 Task: Search one way flight ticket for 5 adults, 2 children, 1 infant in seat and 1 infant on lap in economy from Manhattan: Manhattan Regional Airport to Fort Wayne: Fort Wayne International Airport on 5-4-2023. Choice of flights is Spirit. Number of bags: 2 checked bags. Price is upto 93000. Outbound departure time preference is 13:30.
Action: Mouse pressed left at (280, 265)
Screenshot: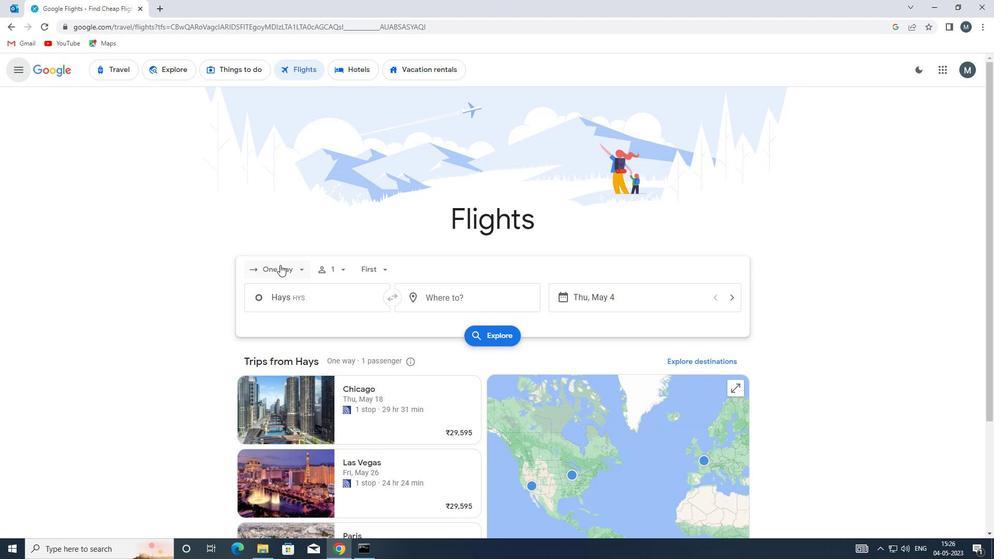 
Action: Mouse moved to (276, 313)
Screenshot: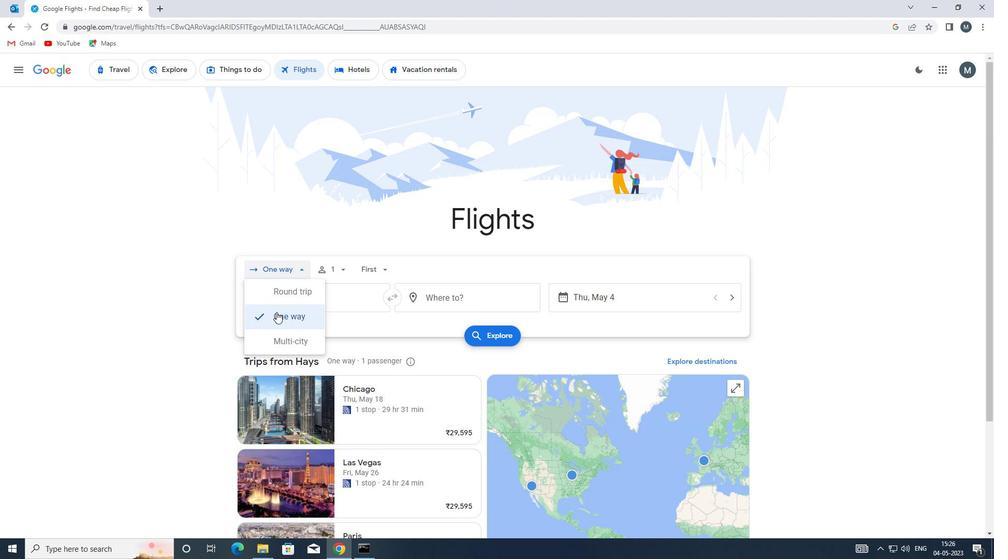 
Action: Mouse pressed left at (276, 313)
Screenshot: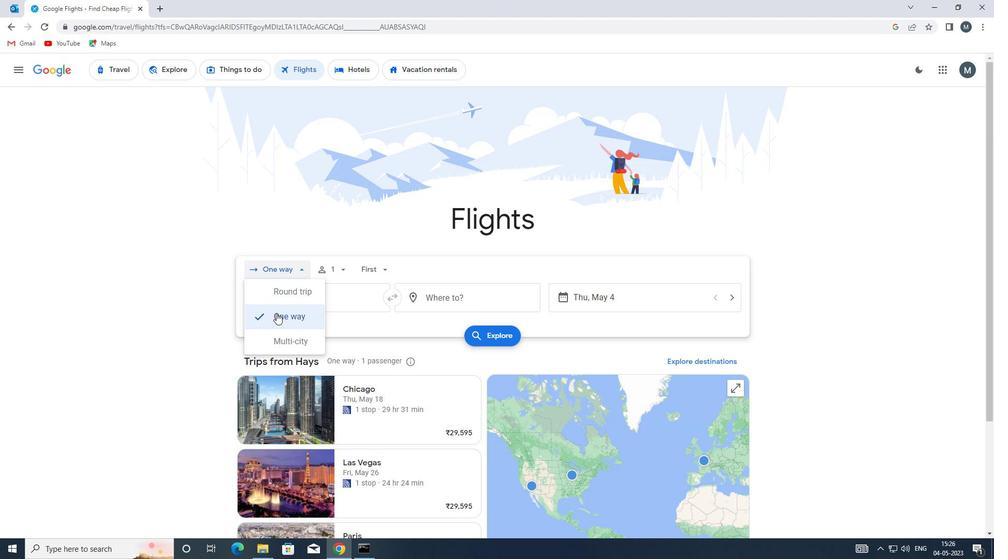 
Action: Mouse moved to (338, 271)
Screenshot: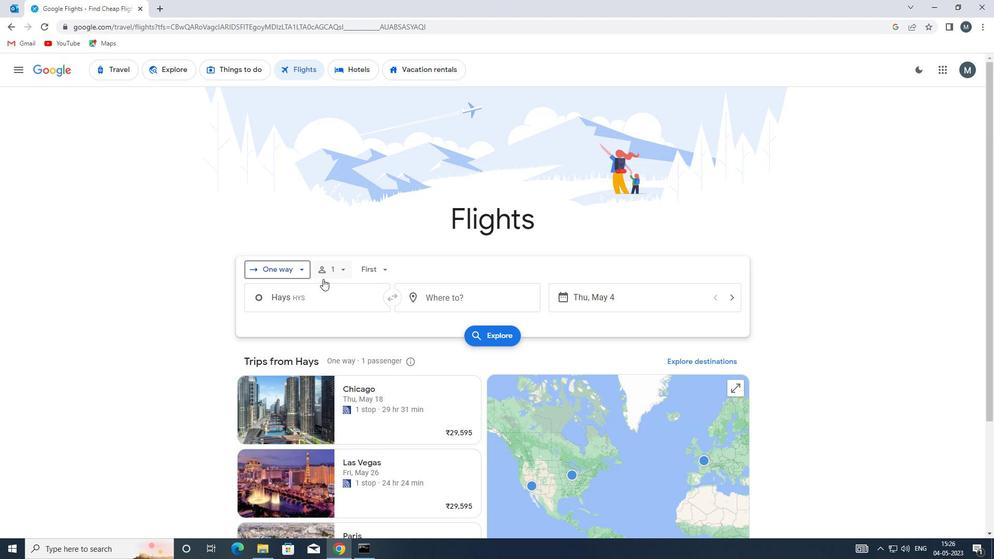 
Action: Mouse pressed left at (338, 271)
Screenshot: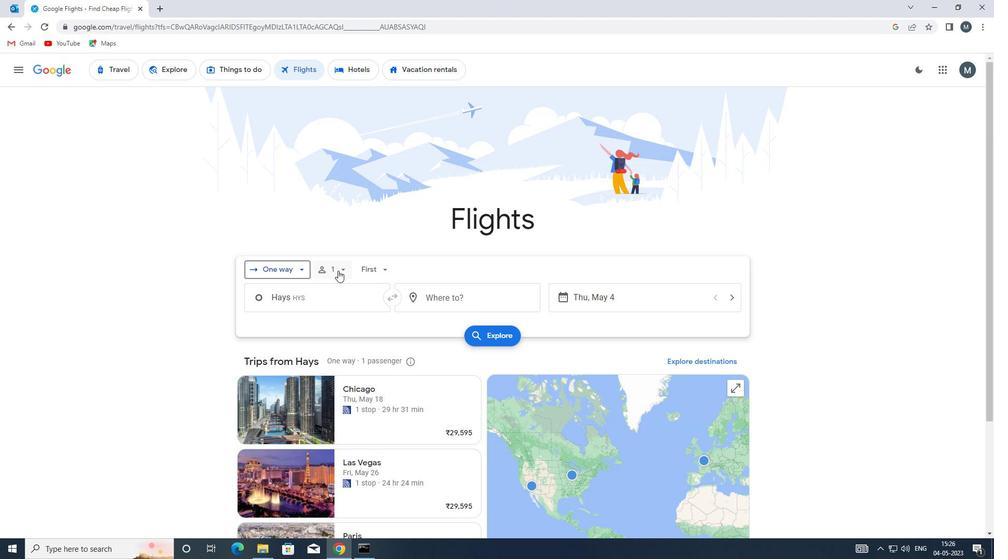 
Action: Mouse moved to (418, 295)
Screenshot: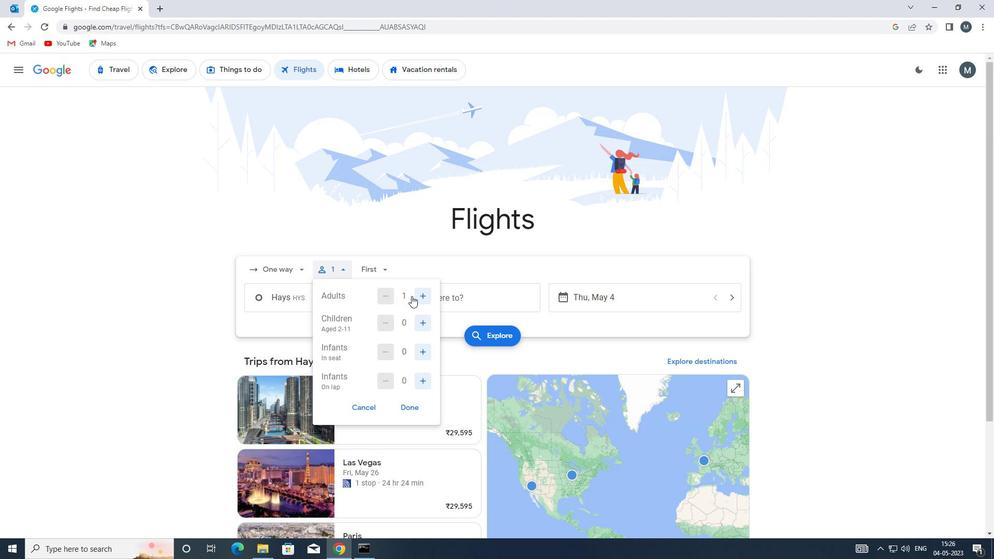 
Action: Mouse pressed left at (418, 295)
Screenshot: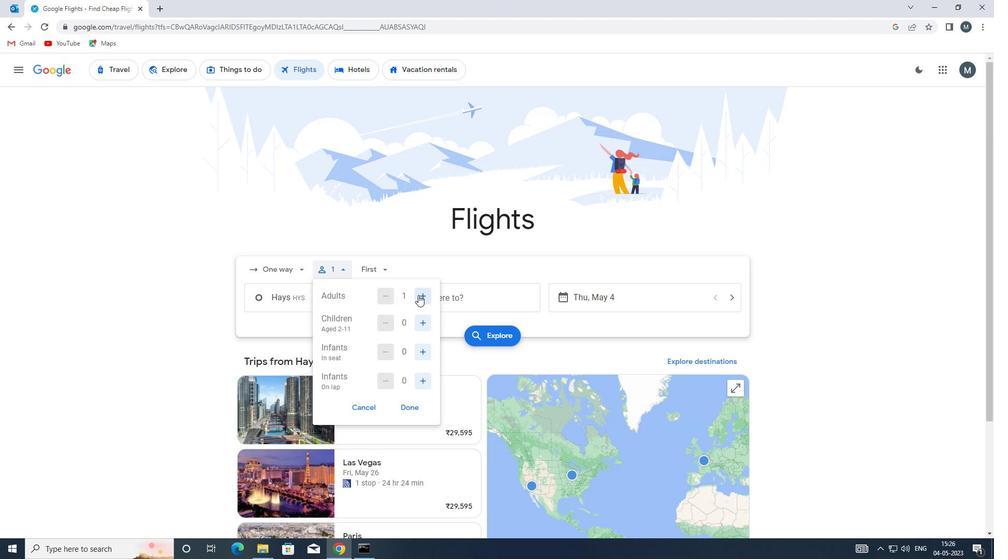 
Action: Mouse moved to (419, 295)
Screenshot: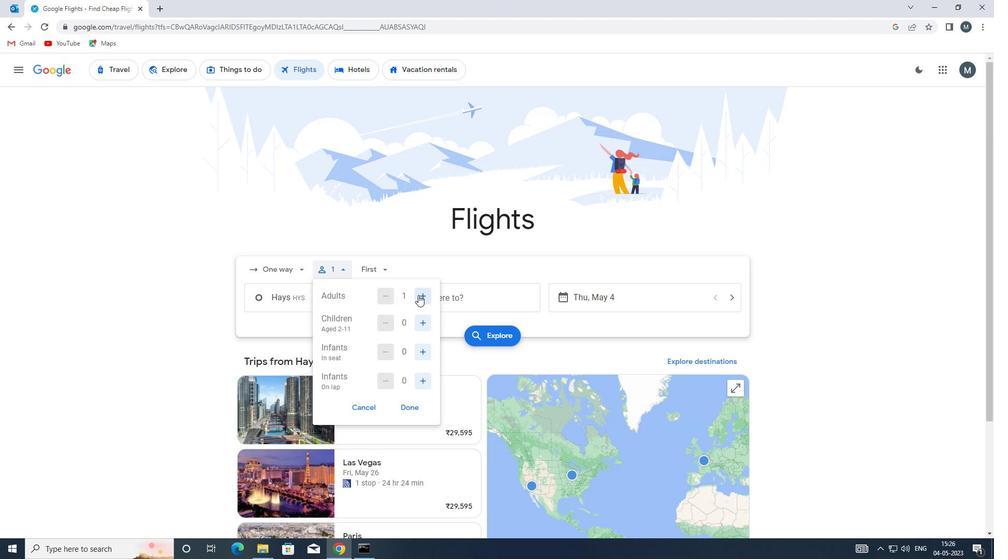 
Action: Mouse pressed left at (419, 295)
Screenshot: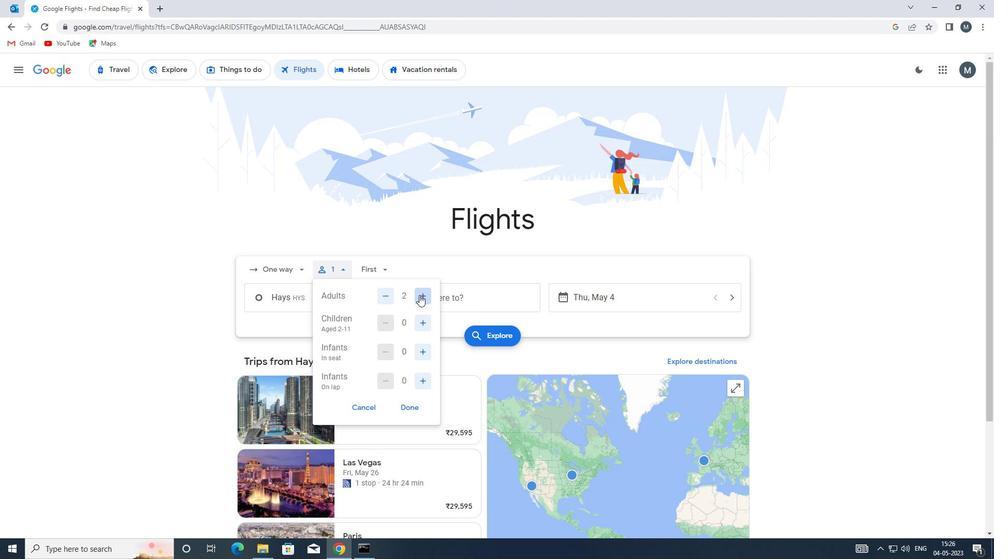 
Action: Mouse pressed left at (419, 295)
Screenshot: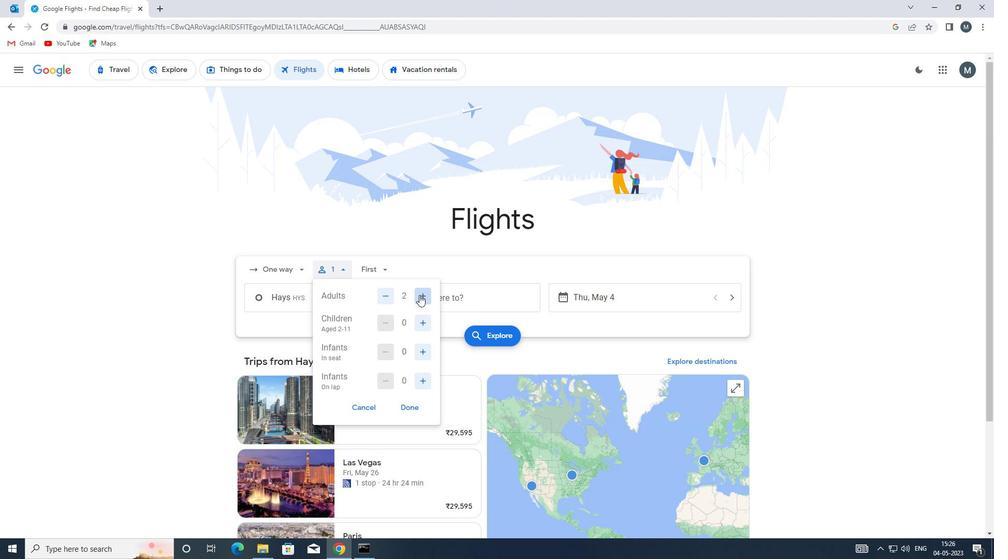 
Action: Mouse pressed left at (419, 295)
Screenshot: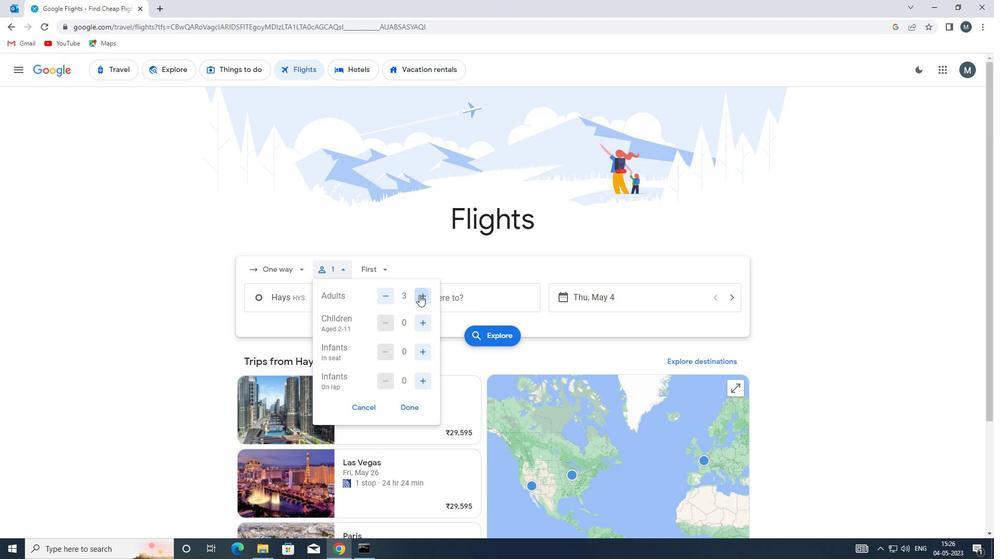 
Action: Mouse moved to (429, 321)
Screenshot: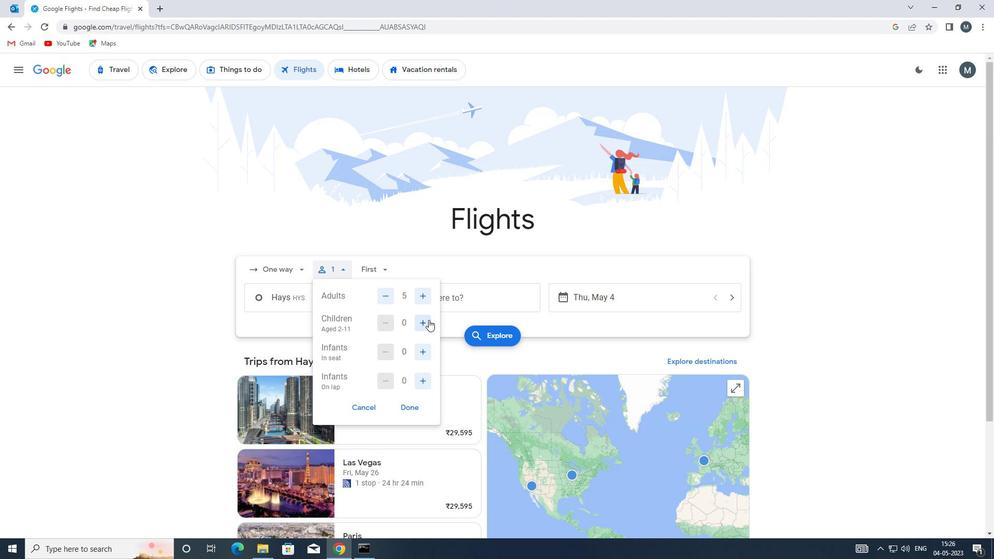 
Action: Mouse pressed left at (429, 321)
Screenshot: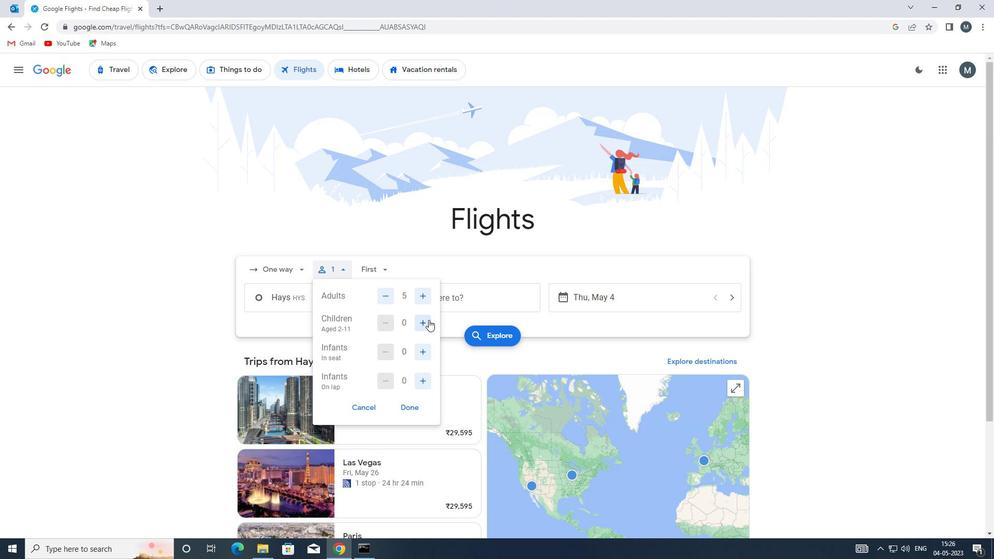 
Action: Mouse moved to (428, 321)
Screenshot: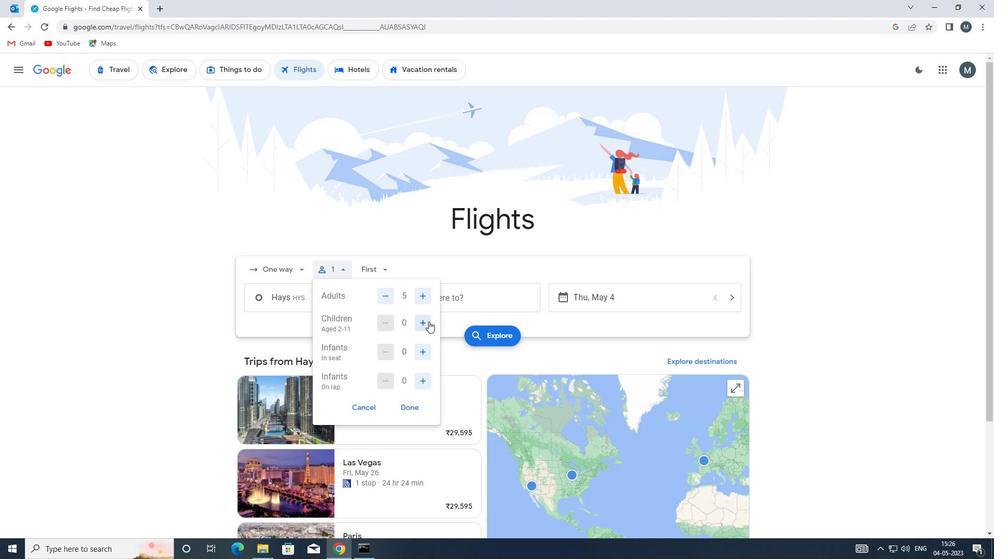
Action: Mouse pressed left at (428, 321)
Screenshot: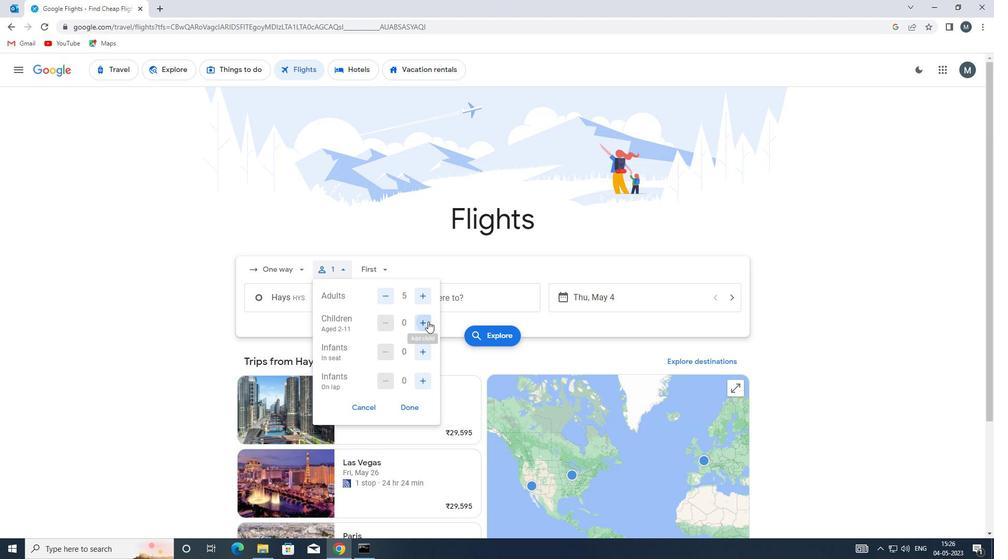 
Action: Mouse moved to (423, 351)
Screenshot: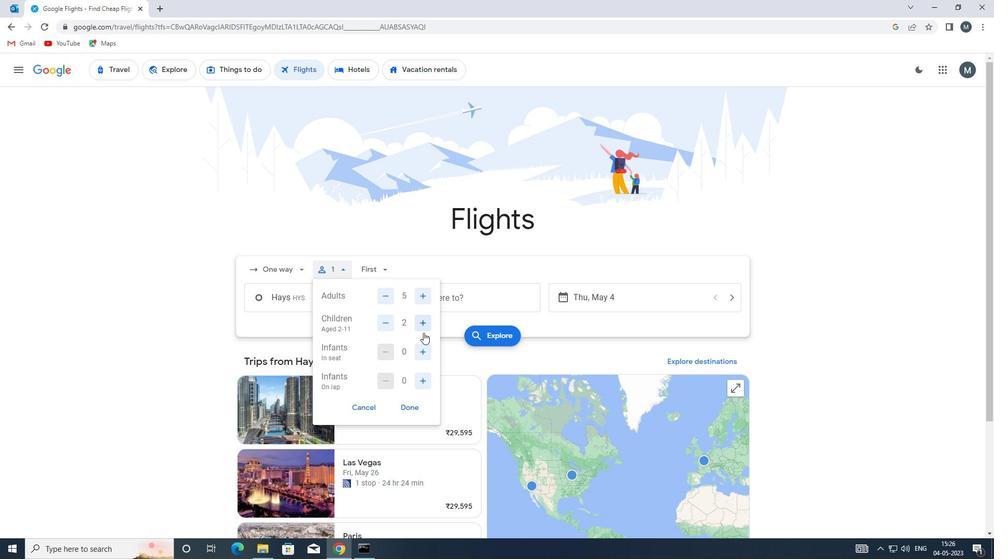 
Action: Mouse pressed left at (423, 351)
Screenshot: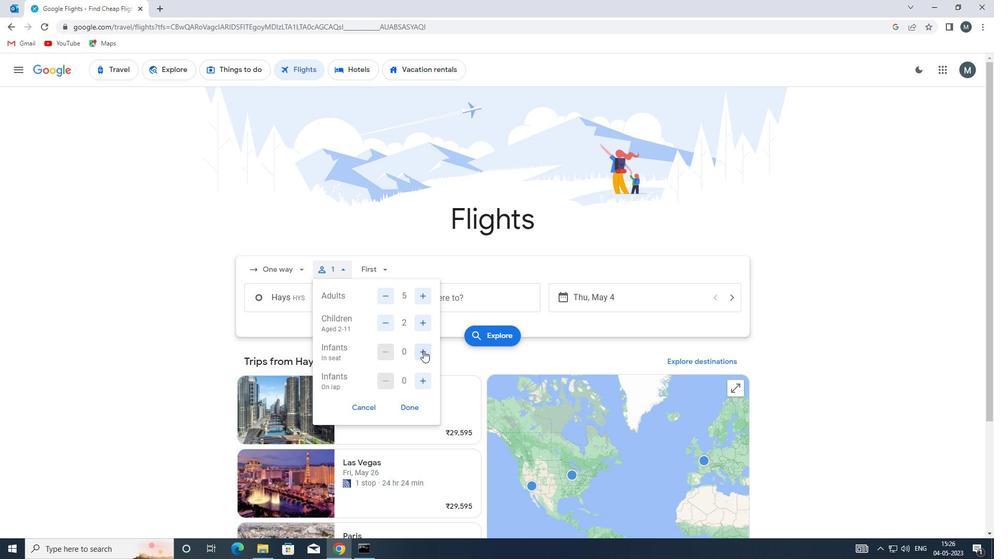 
Action: Mouse moved to (422, 378)
Screenshot: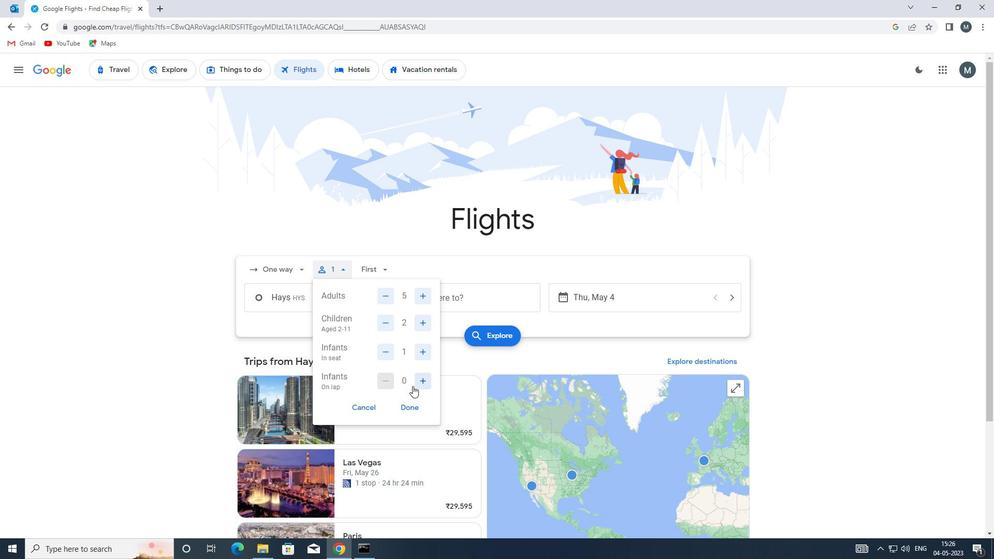 
Action: Mouse pressed left at (422, 378)
Screenshot: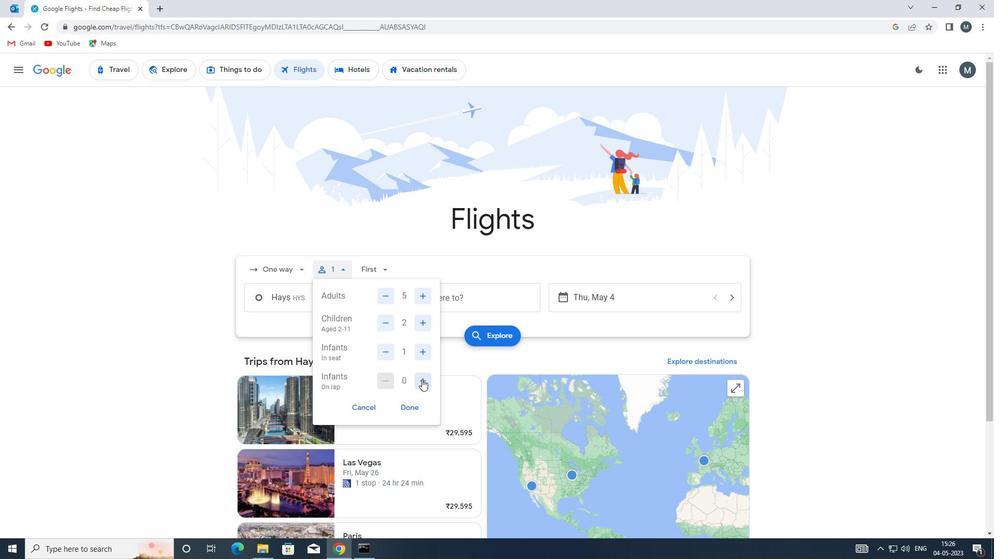 
Action: Mouse moved to (407, 410)
Screenshot: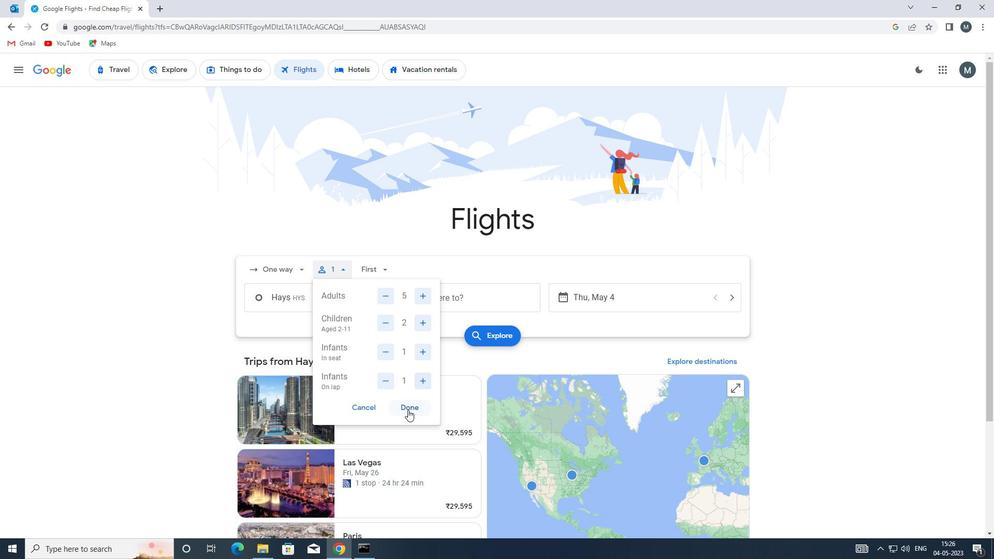
Action: Mouse pressed left at (407, 410)
Screenshot: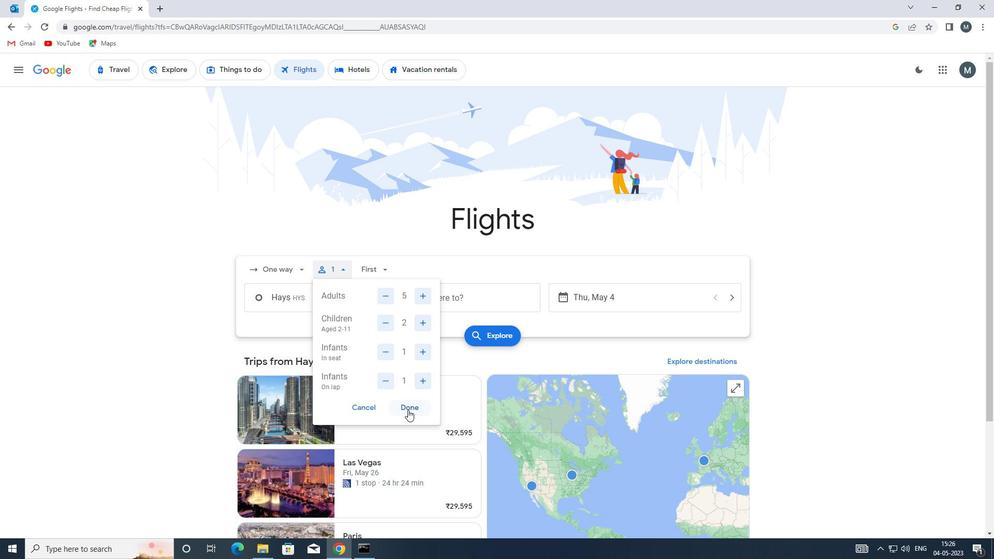 
Action: Mouse moved to (381, 273)
Screenshot: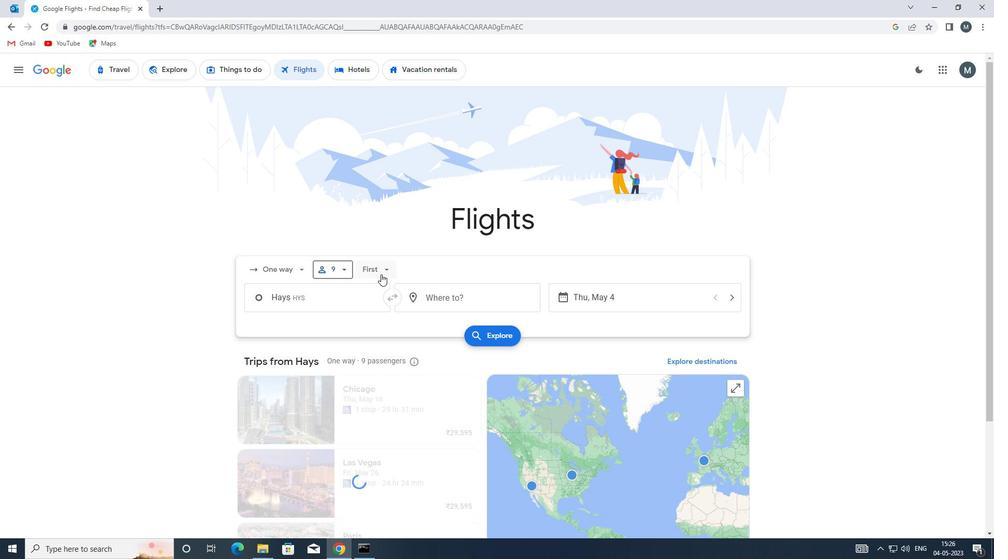 
Action: Mouse pressed left at (381, 273)
Screenshot: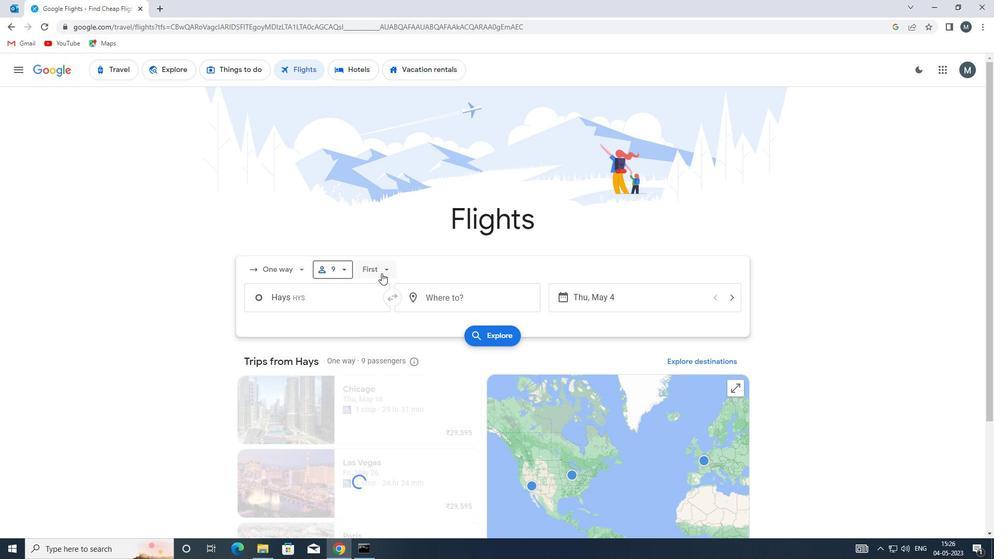 
Action: Mouse moved to (395, 291)
Screenshot: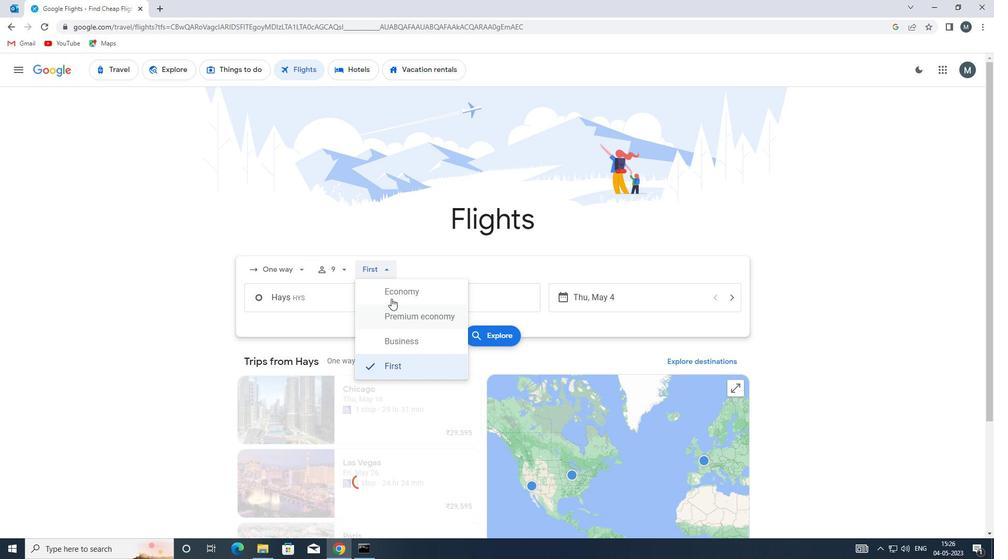 
Action: Mouse pressed left at (395, 291)
Screenshot: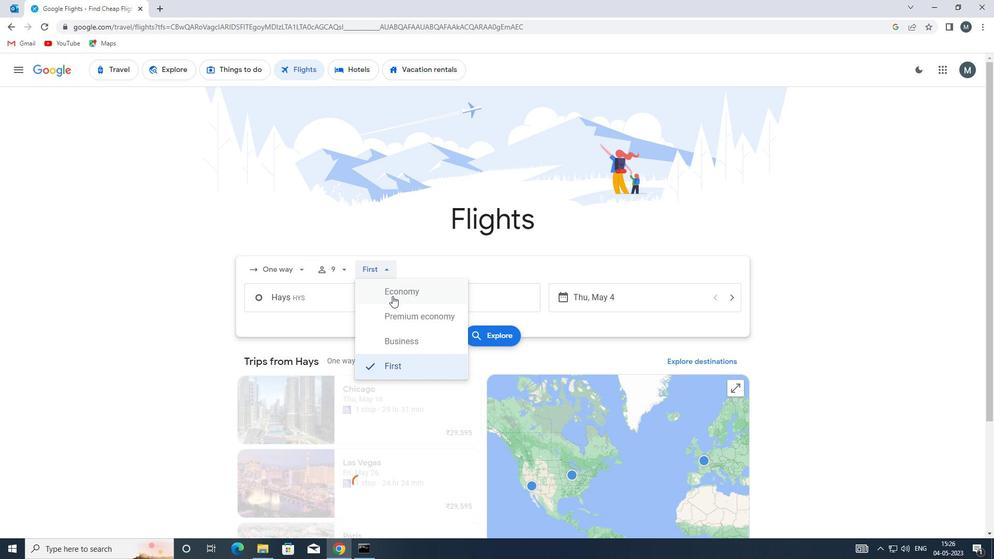 
Action: Mouse moved to (322, 300)
Screenshot: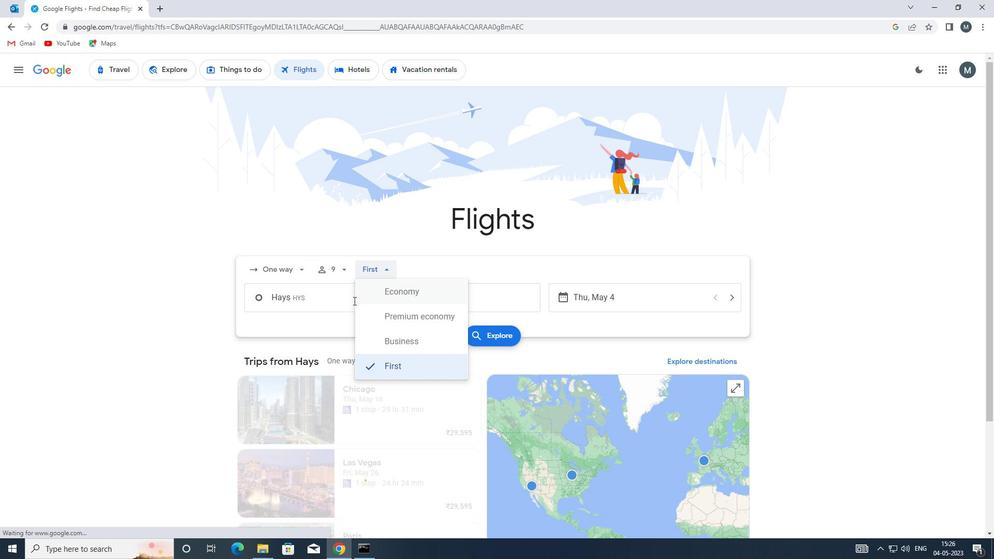 
Action: Mouse pressed left at (322, 300)
Screenshot: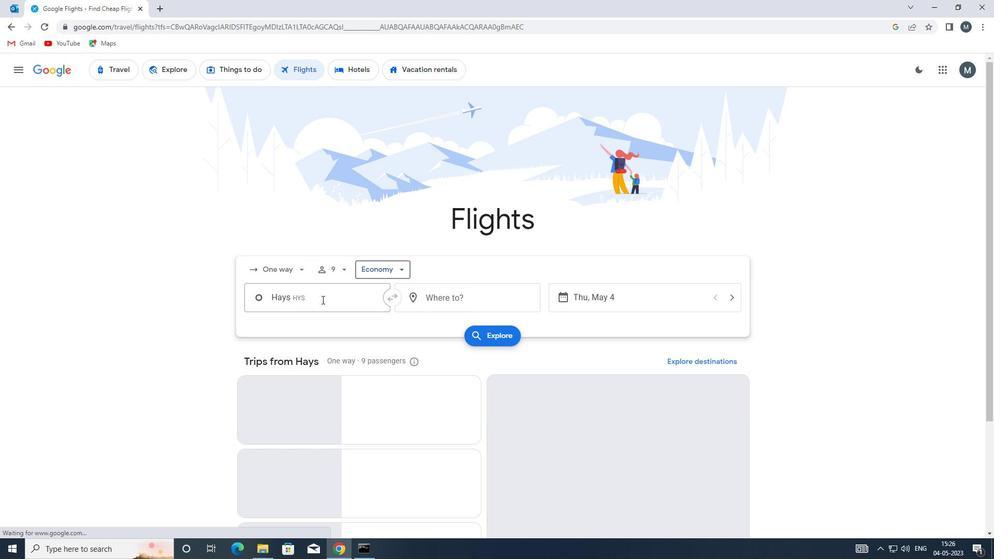 
Action: Mouse moved to (321, 300)
Screenshot: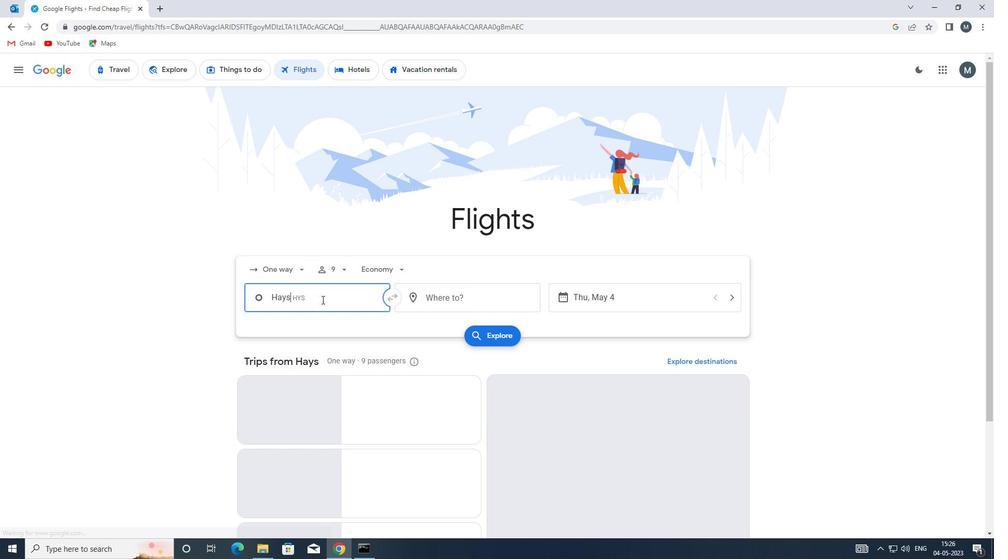 
Action: Key pressed <Key.shift>MANHATTAN<Key.space>R
Screenshot: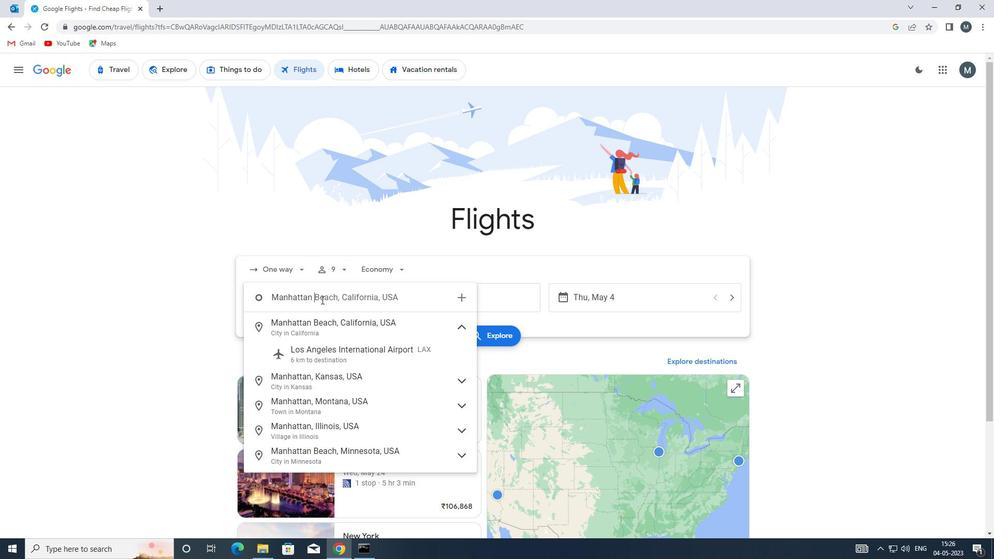 
Action: Mouse moved to (333, 331)
Screenshot: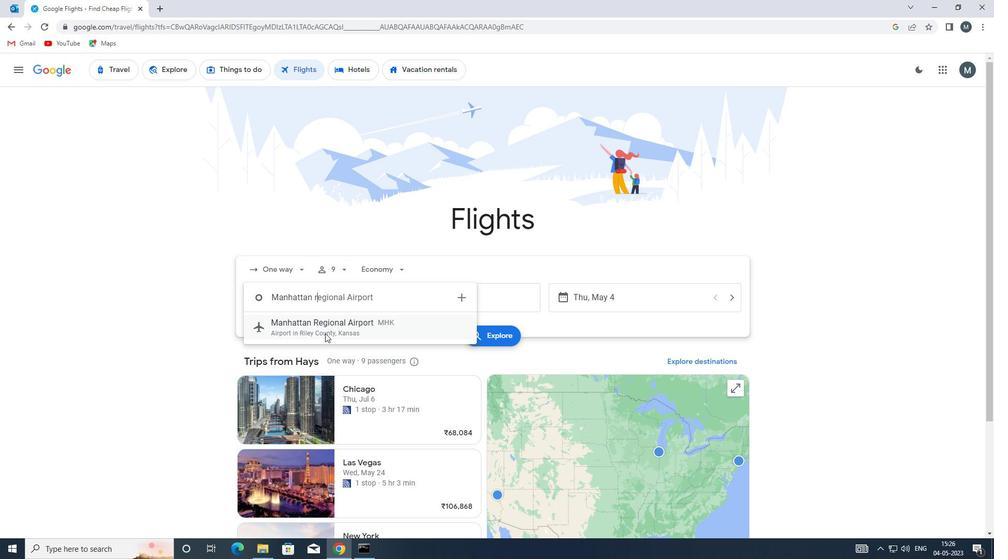
Action: Mouse pressed left at (333, 331)
Screenshot: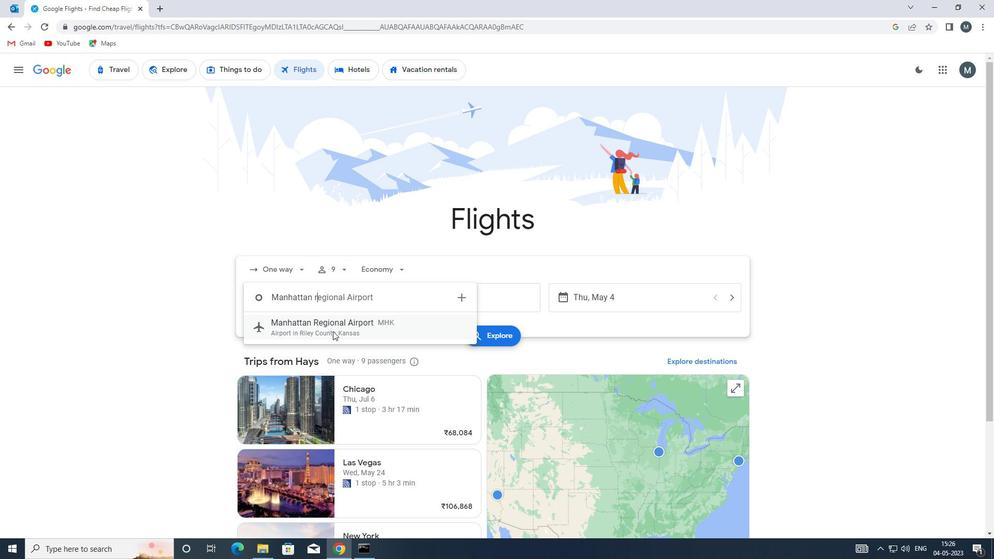 
Action: Mouse moved to (491, 298)
Screenshot: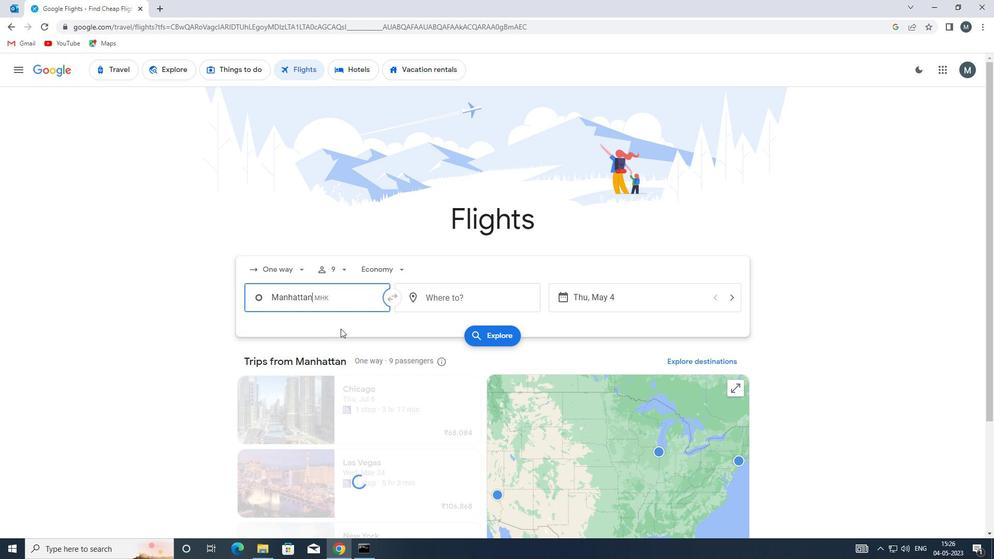 
Action: Mouse pressed left at (491, 298)
Screenshot: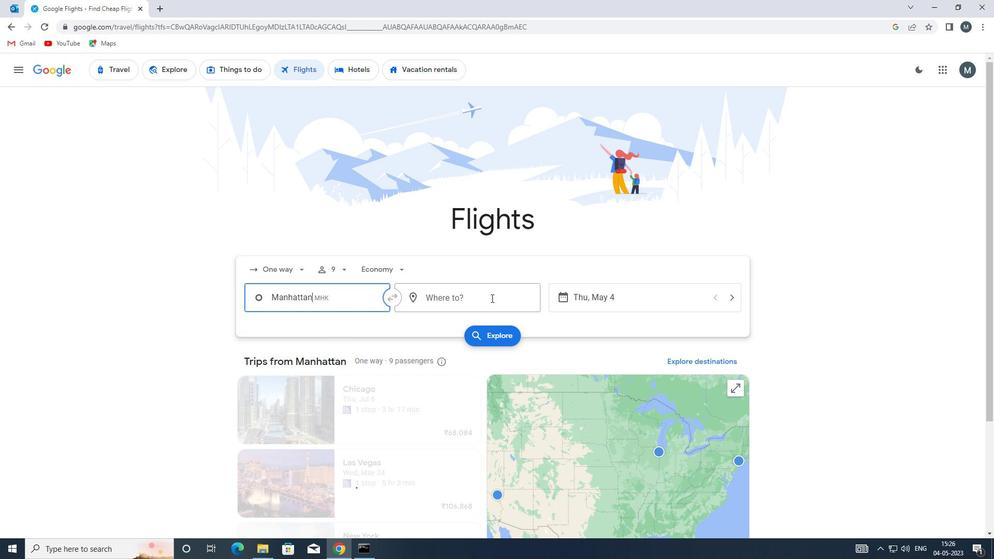 
Action: Mouse pressed left at (491, 298)
Screenshot: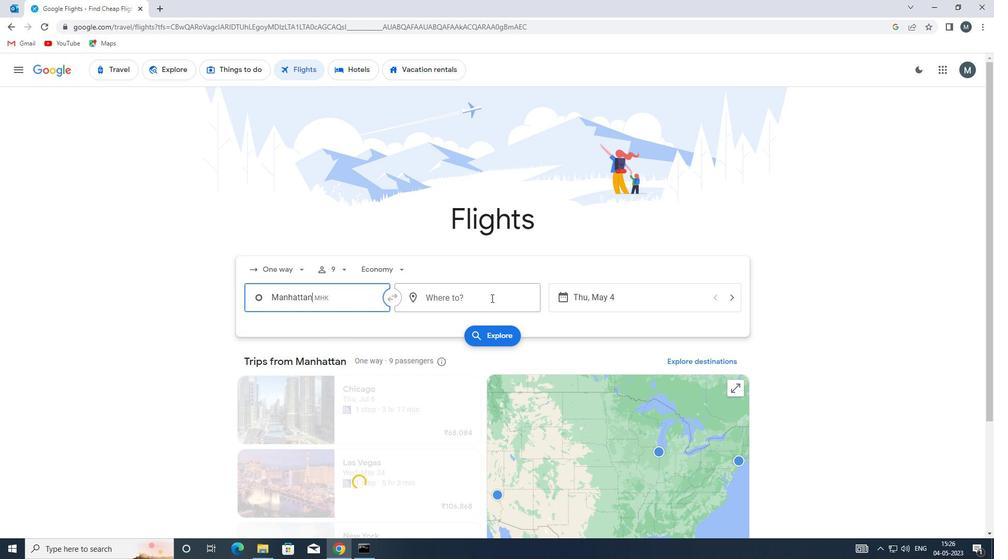 
Action: Mouse pressed left at (491, 298)
Screenshot: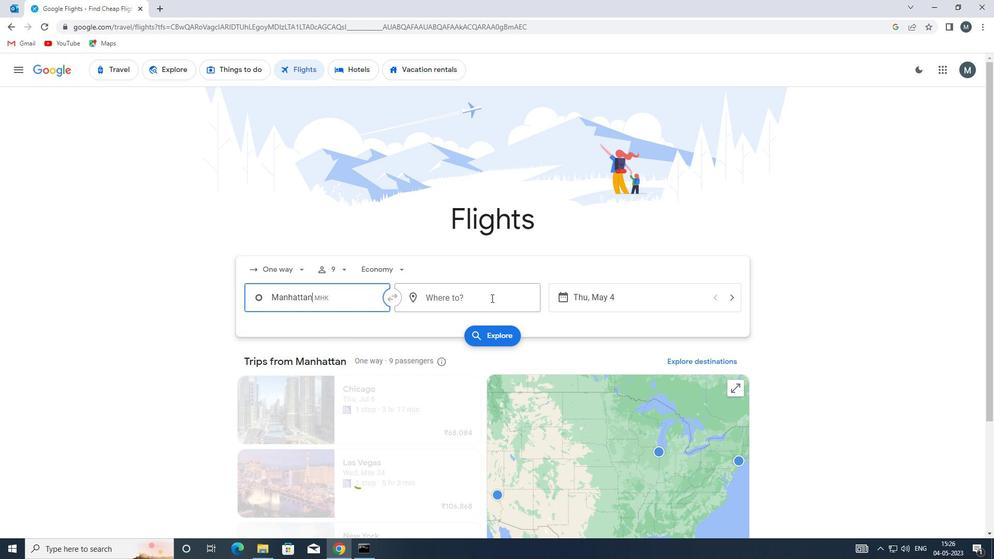 
Action: Mouse pressed left at (491, 298)
Screenshot: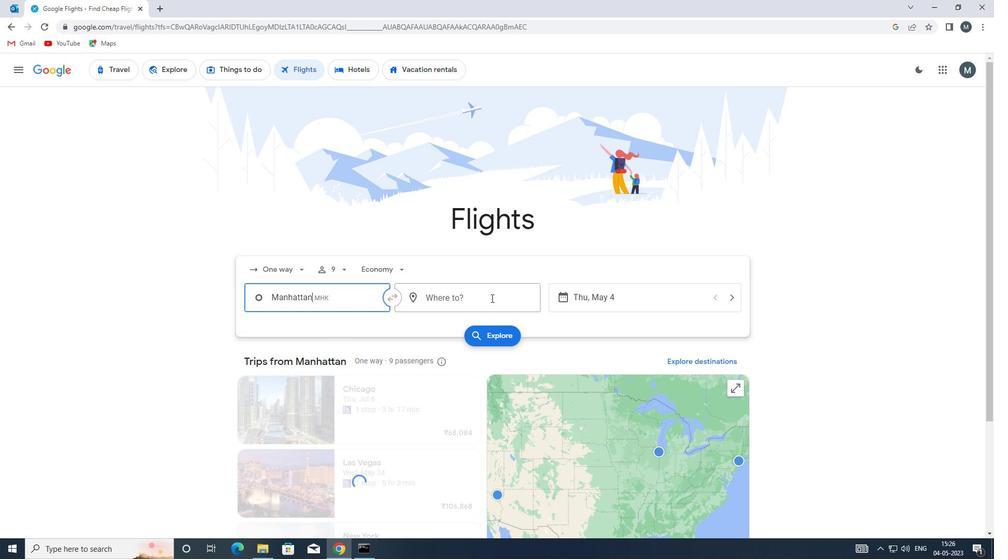 
Action: Key pressed FW
Screenshot: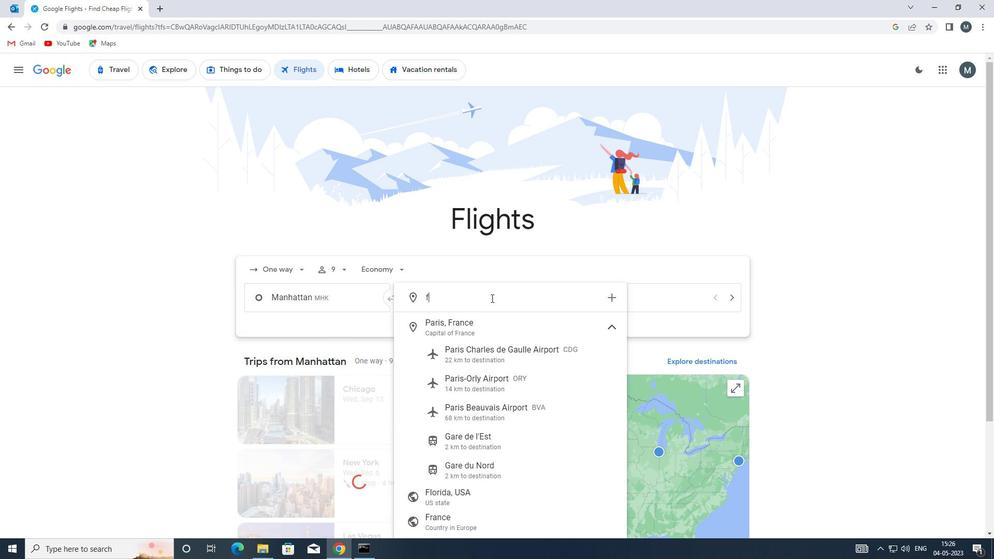 
Action: Mouse moved to (488, 322)
Screenshot: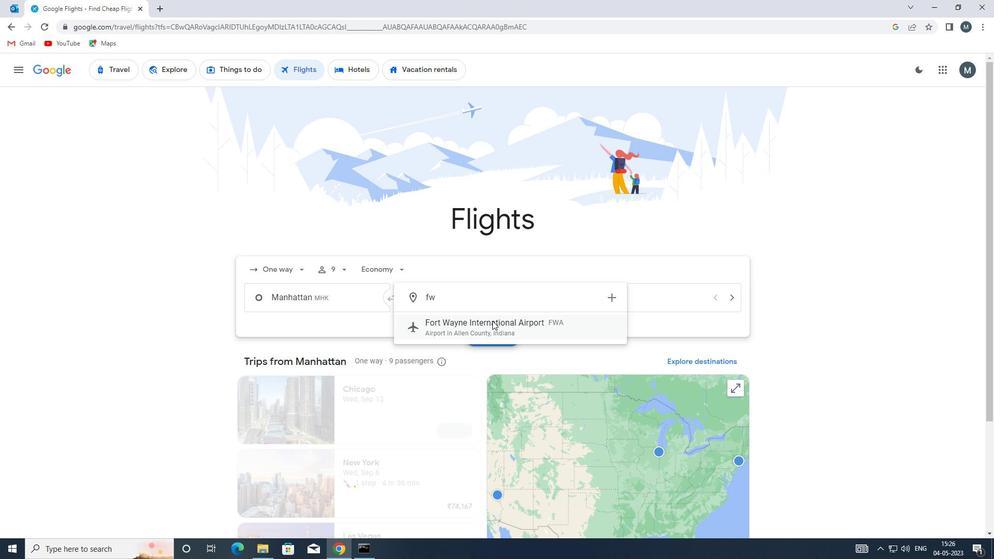 
Action: Mouse pressed left at (488, 322)
Screenshot: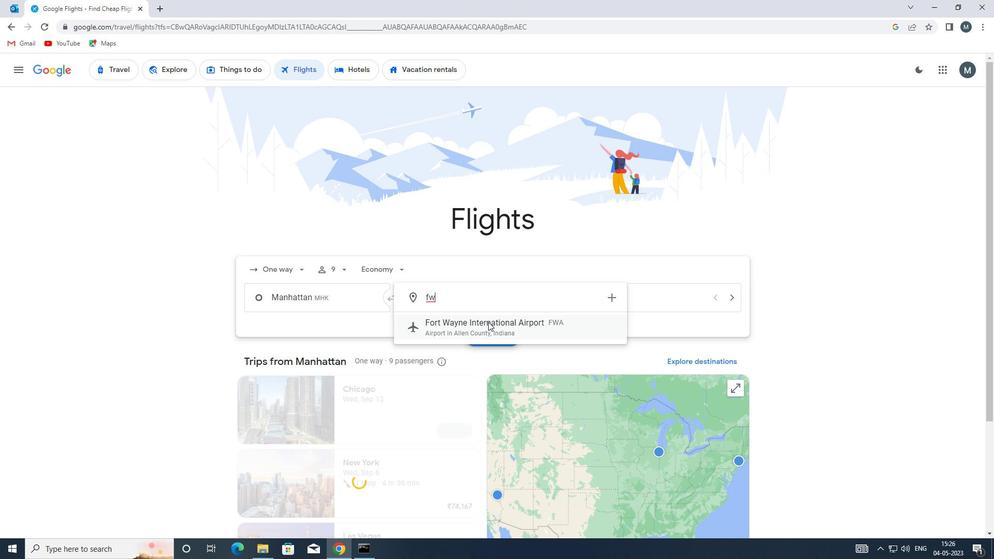 
Action: Mouse moved to (585, 304)
Screenshot: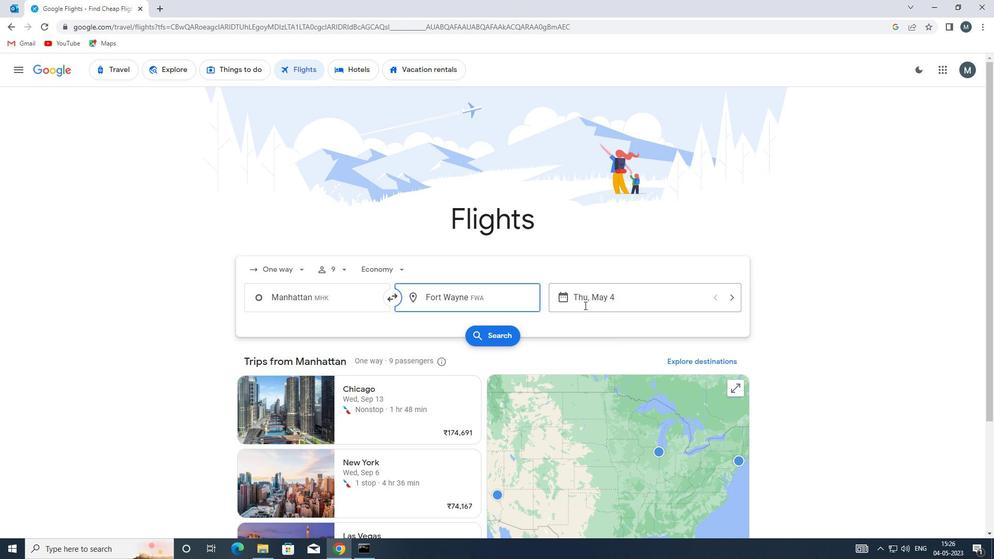 
Action: Mouse pressed left at (585, 304)
Screenshot: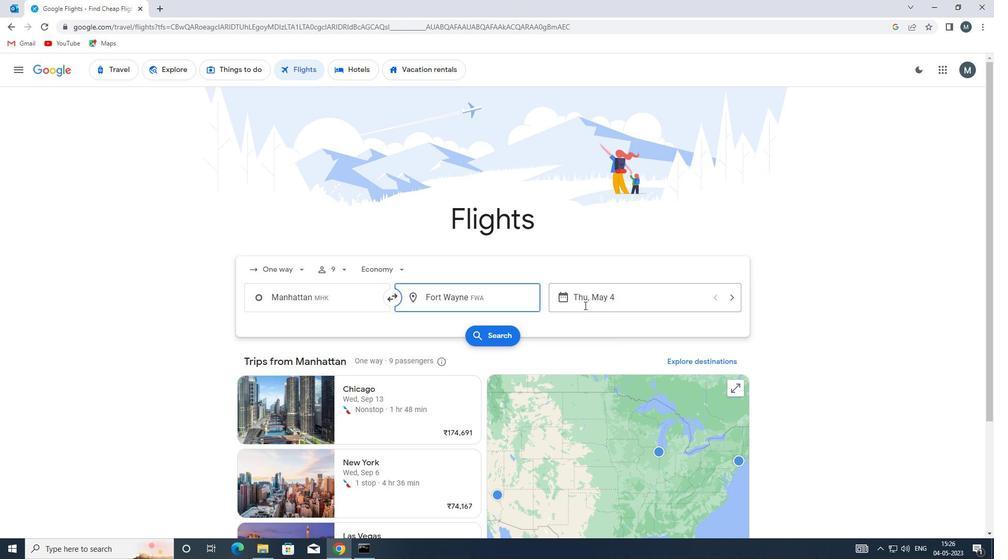 
Action: Mouse moved to (476, 349)
Screenshot: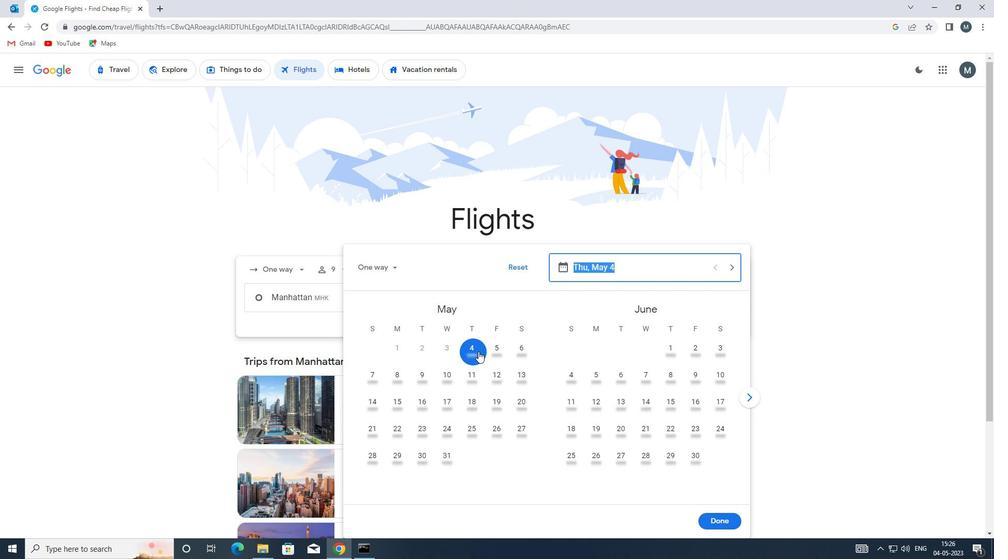 
Action: Mouse pressed left at (476, 349)
Screenshot: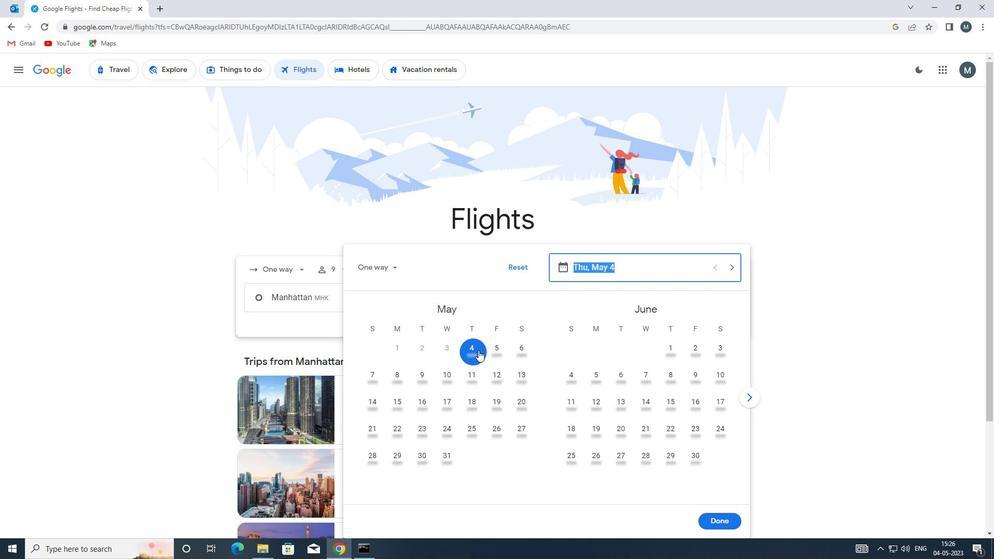 
Action: Mouse moved to (715, 523)
Screenshot: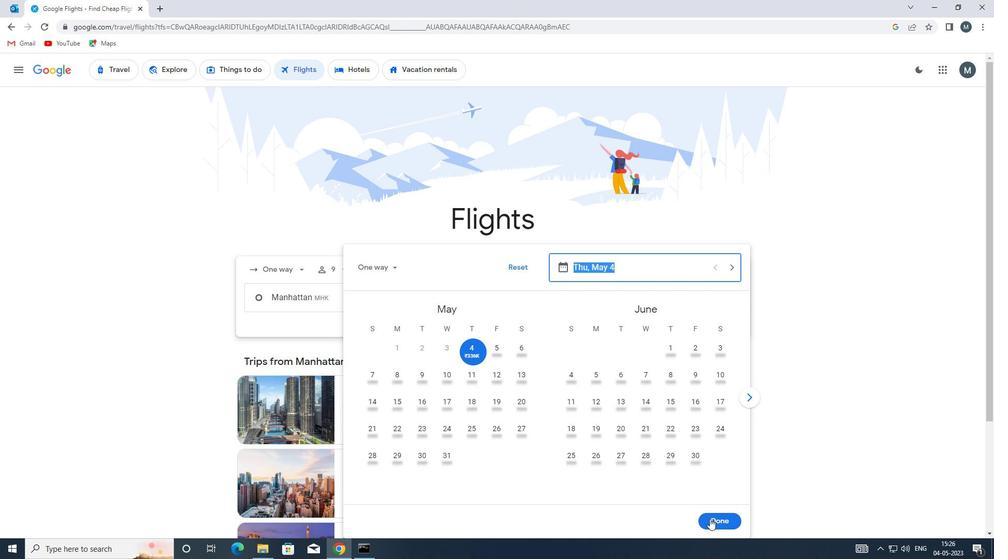 
Action: Mouse pressed left at (715, 523)
Screenshot: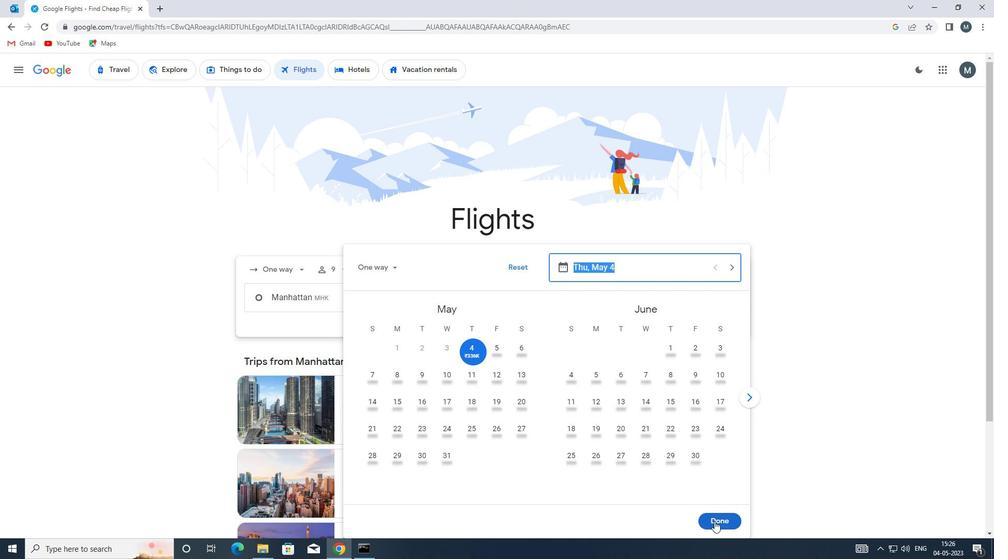 
Action: Mouse moved to (501, 339)
Screenshot: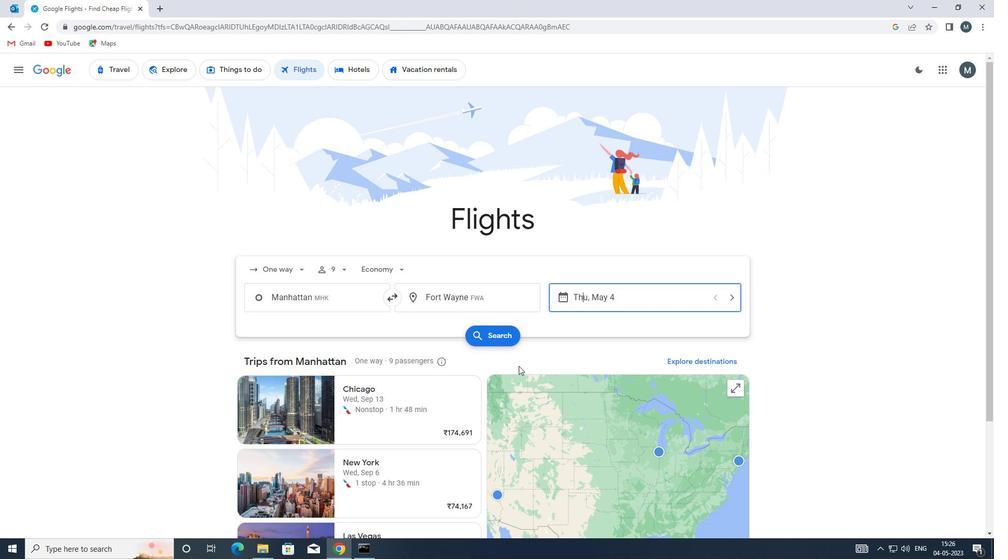 
Action: Mouse pressed left at (501, 339)
Screenshot: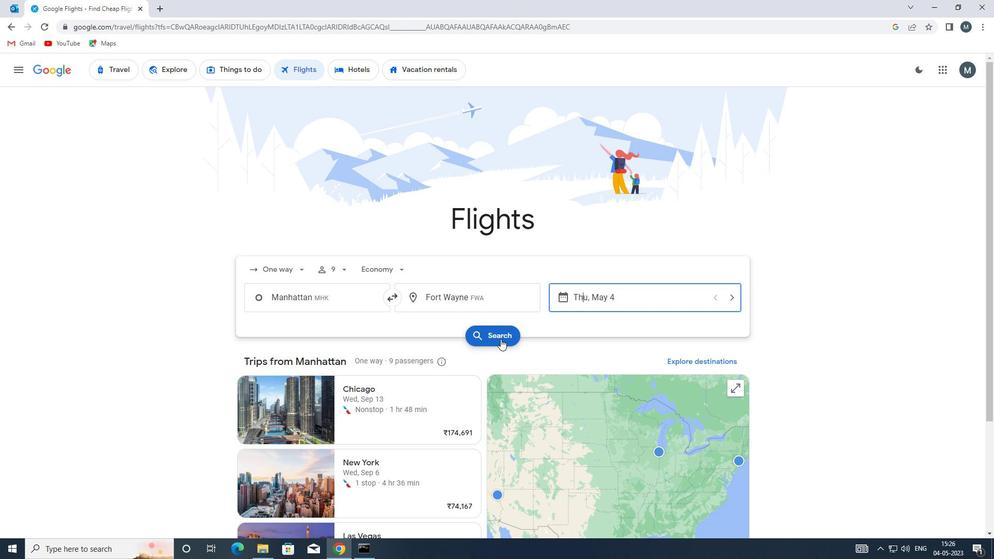 
Action: Mouse moved to (266, 167)
Screenshot: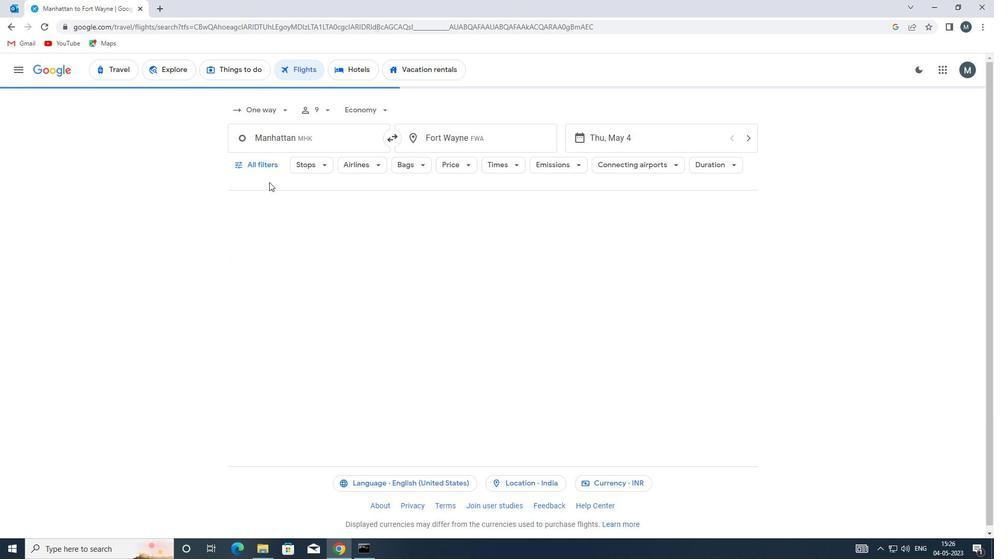 
Action: Mouse pressed left at (266, 167)
Screenshot: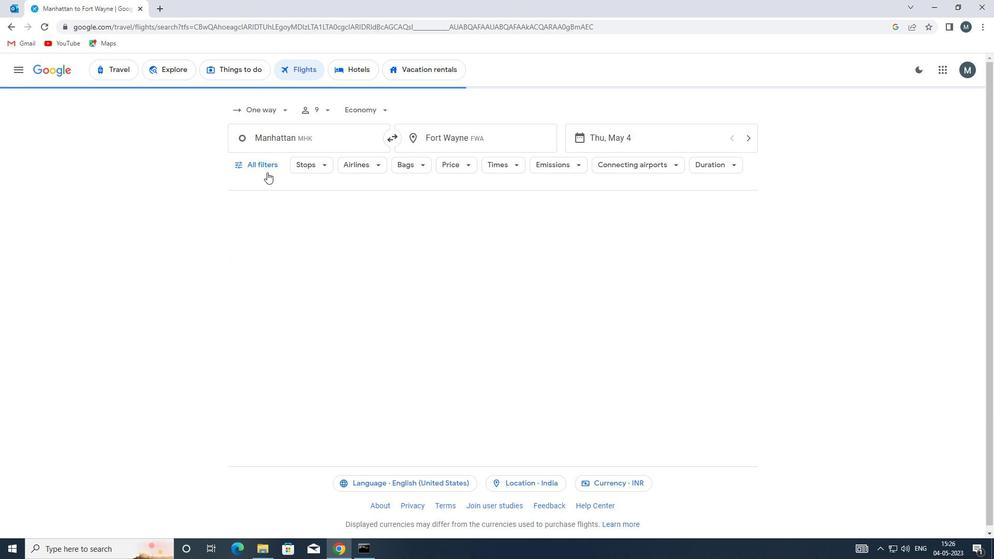 
Action: Mouse moved to (320, 305)
Screenshot: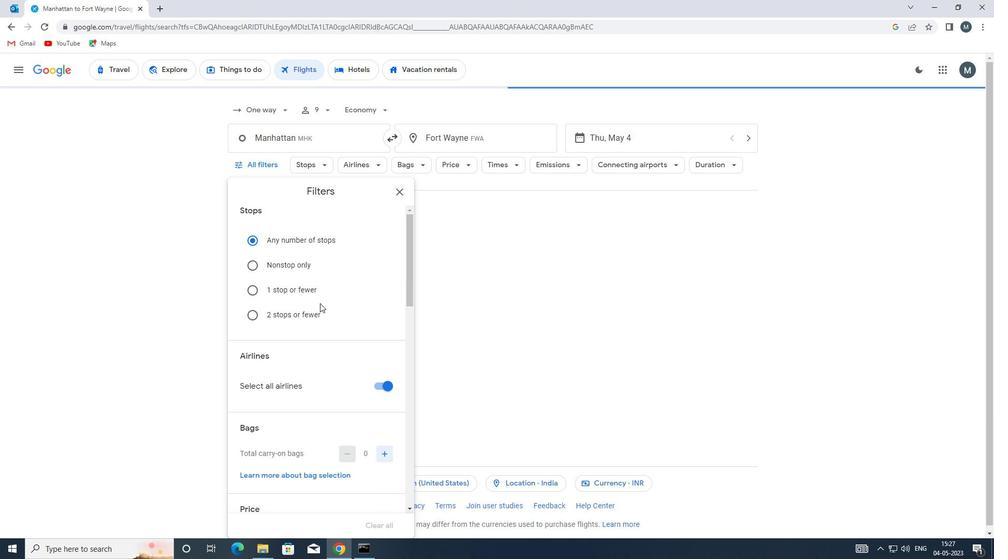 
Action: Mouse scrolled (320, 305) with delta (0, 0)
Screenshot: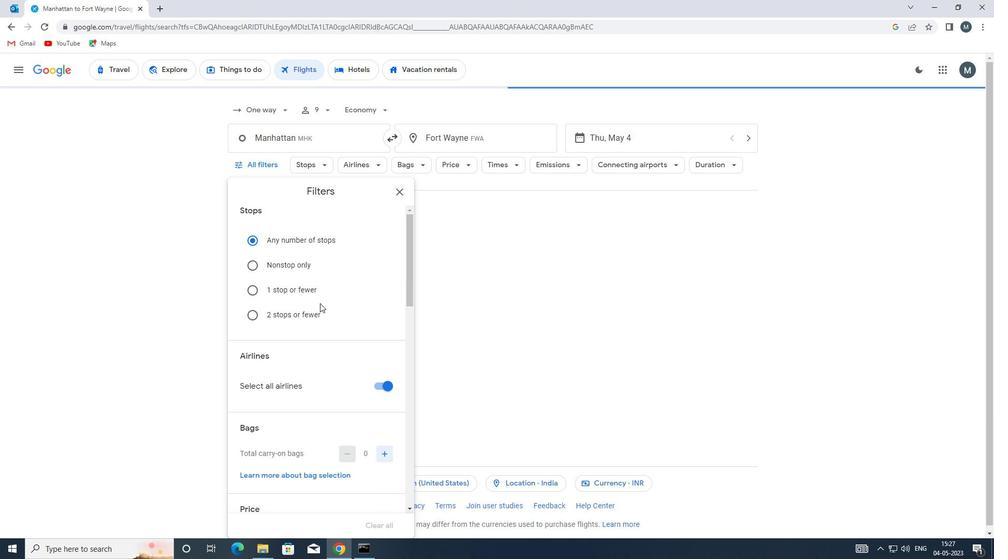 
Action: Mouse moved to (320, 308)
Screenshot: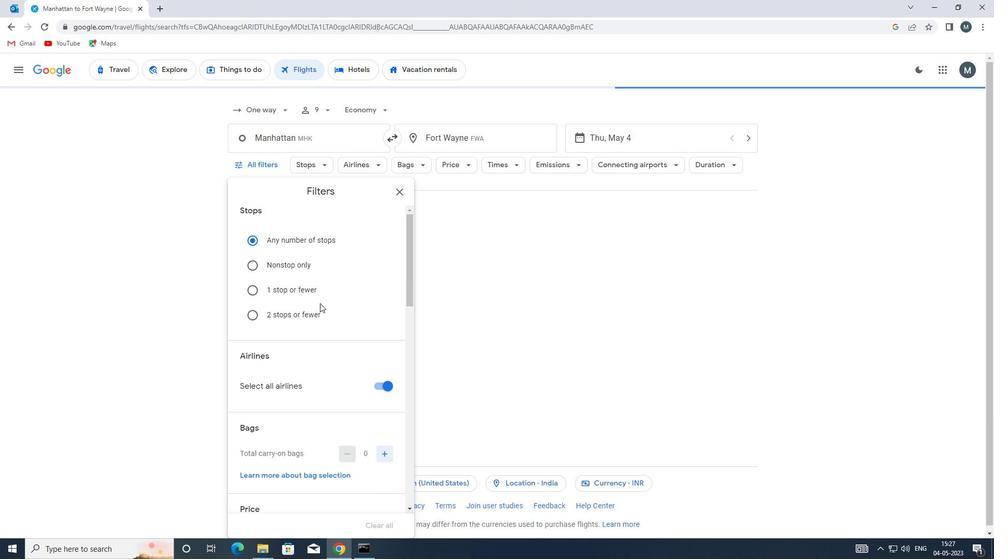 
Action: Mouse scrolled (320, 307) with delta (0, 0)
Screenshot: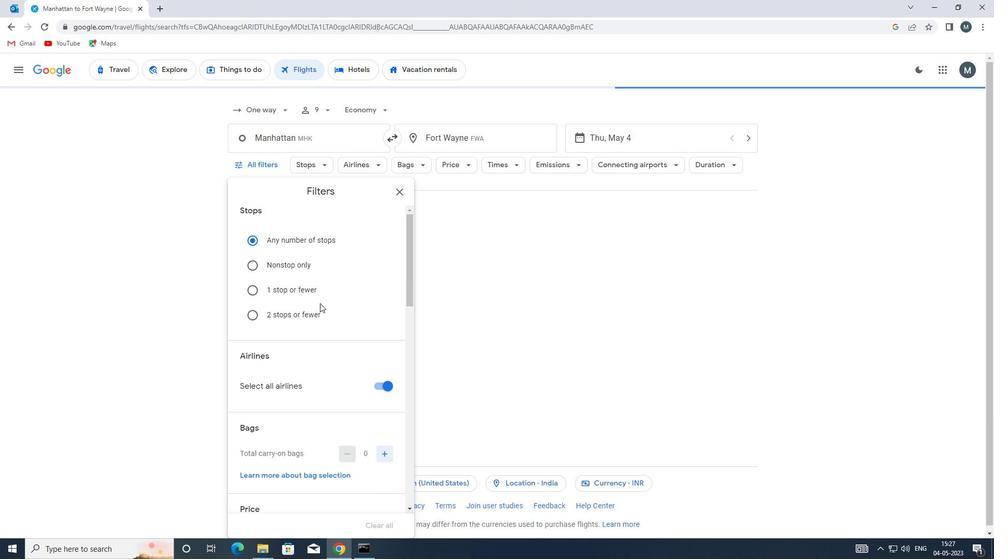 
Action: Mouse moved to (388, 281)
Screenshot: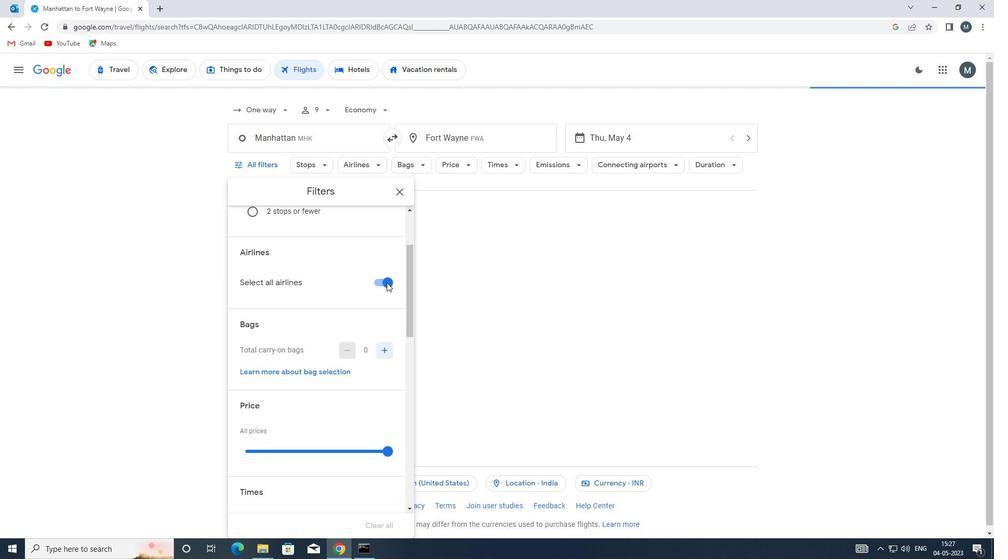 
Action: Mouse pressed left at (388, 281)
Screenshot: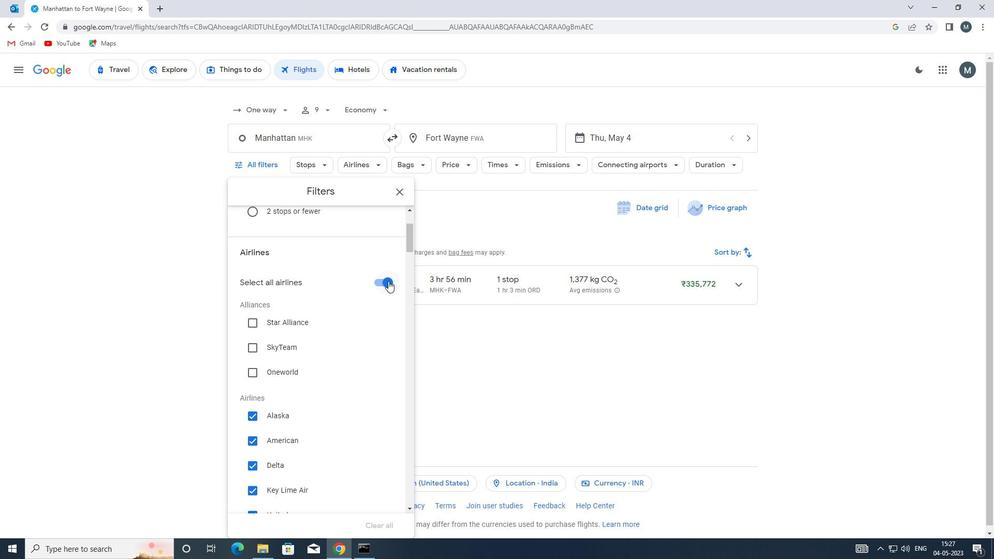 
Action: Mouse moved to (322, 350)
Screenshot: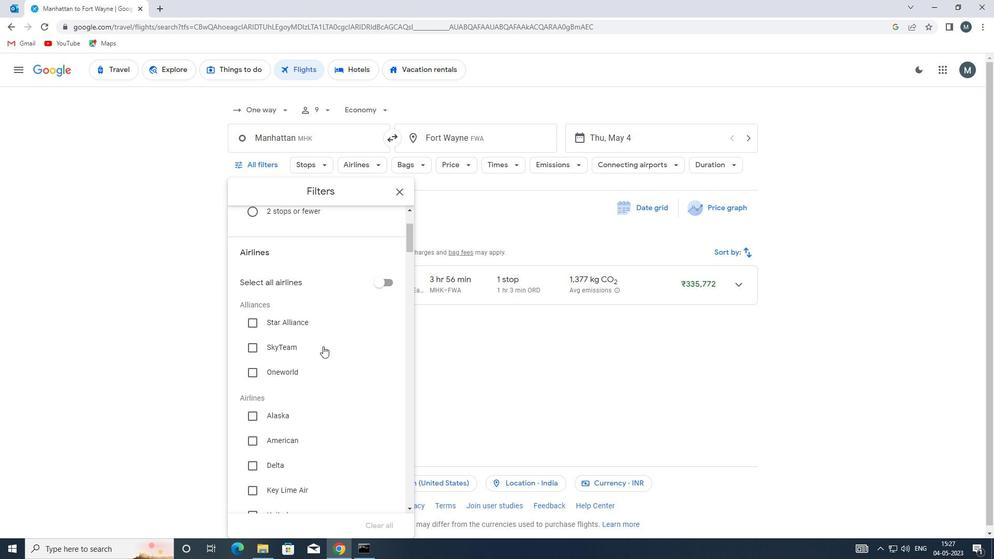 
Action: Mouse scrolled (322, 349) with delta (0, 0)
Screenshot: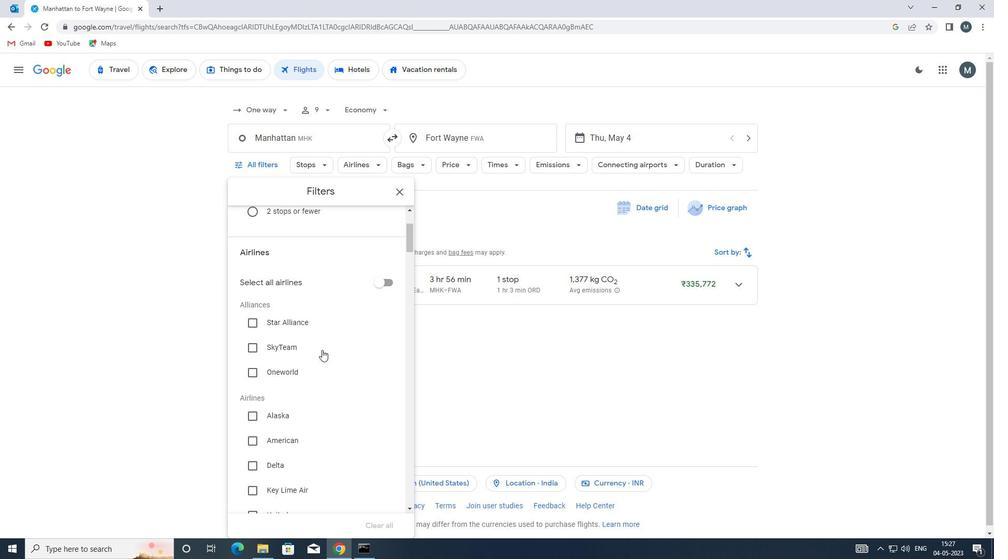 
Action: Mouse scrolled (322, 349) with delta (0, 0)
Screenshot: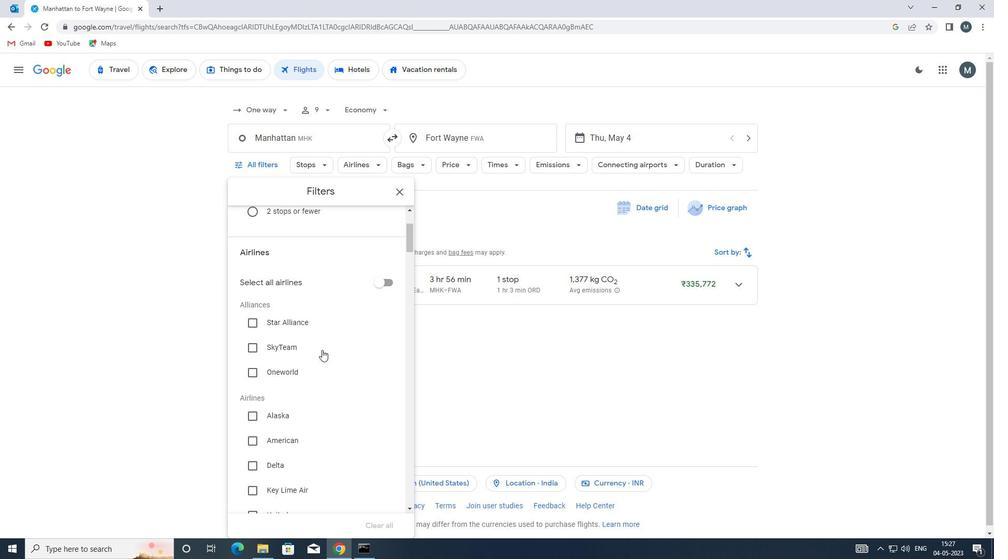 
Action: Mouse moved to (314, 350)
Screenshot: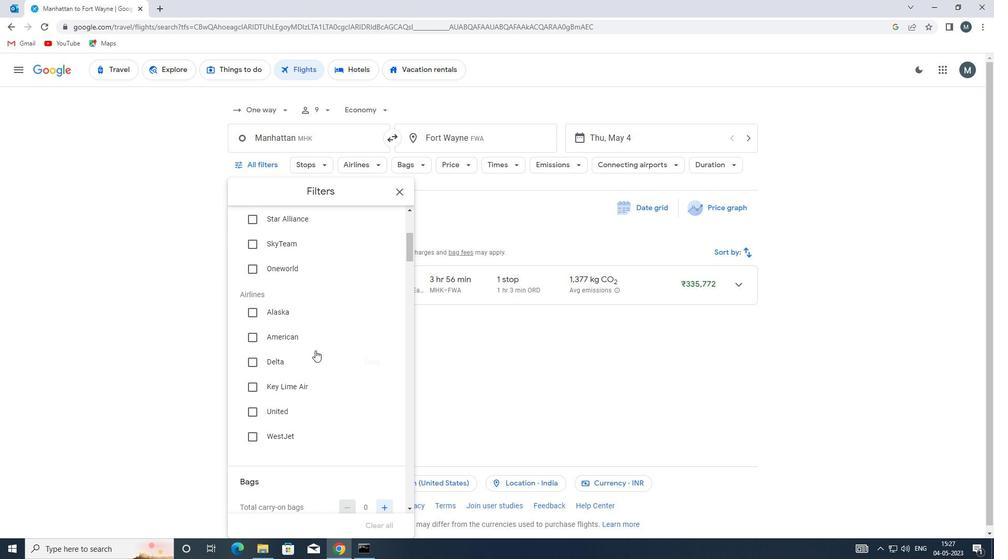 
Action: Mouse scrolled (314, 350) with delta (0, 0)
Screenshot: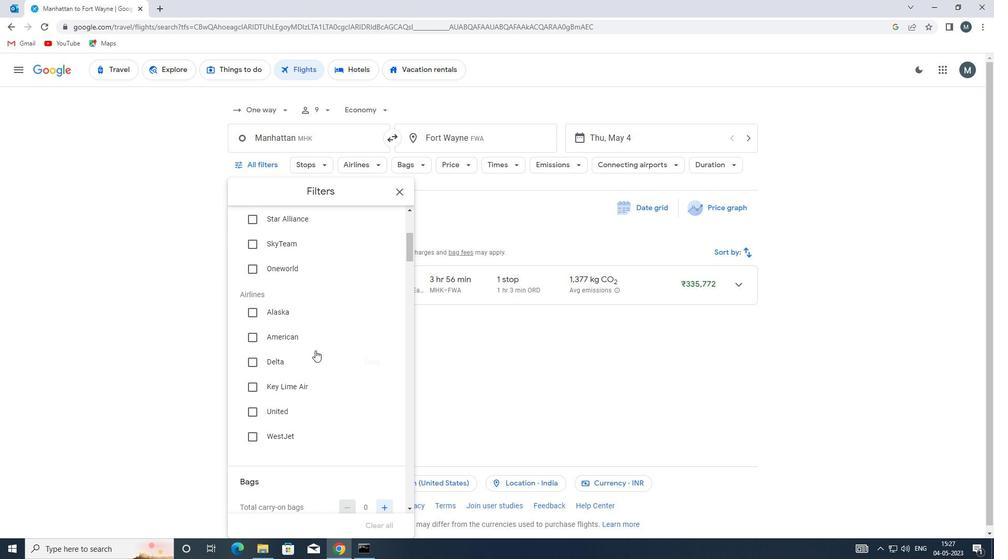 
Action: Mouse moved to (314, 351)
Screenshot: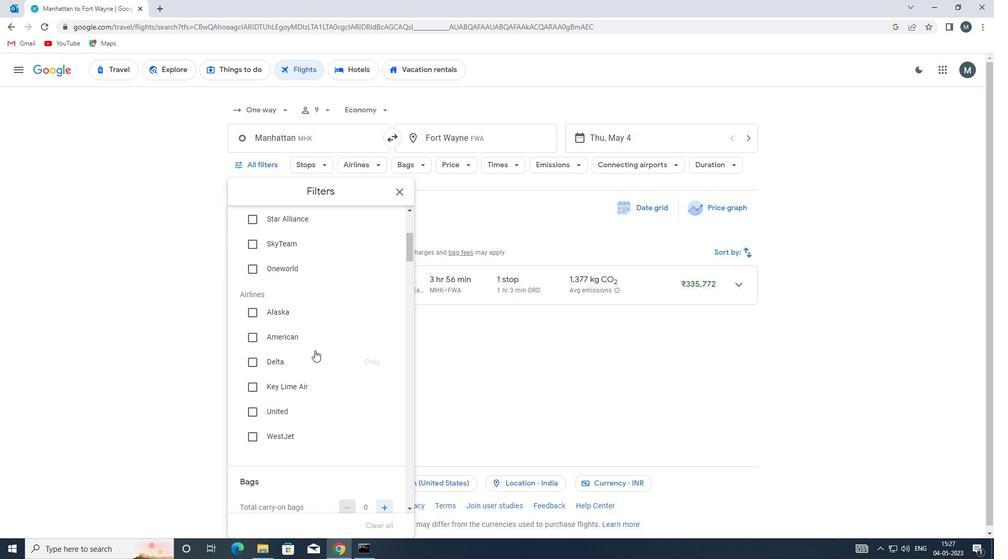 
Action: Mouse scrolled (314, 351) with delta (0, 0)
Screenshot: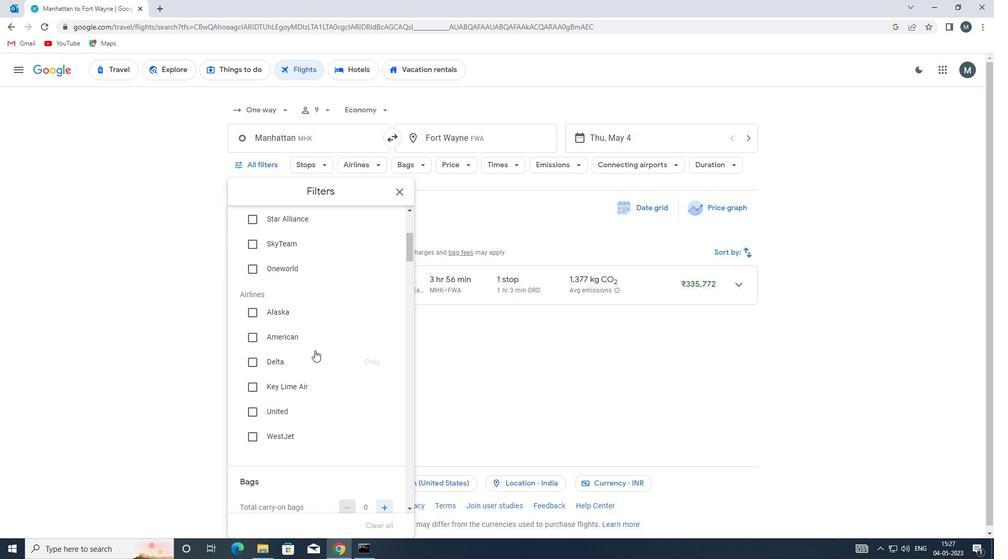 
Action: Mouse moved to (314, 352)
Screenshot: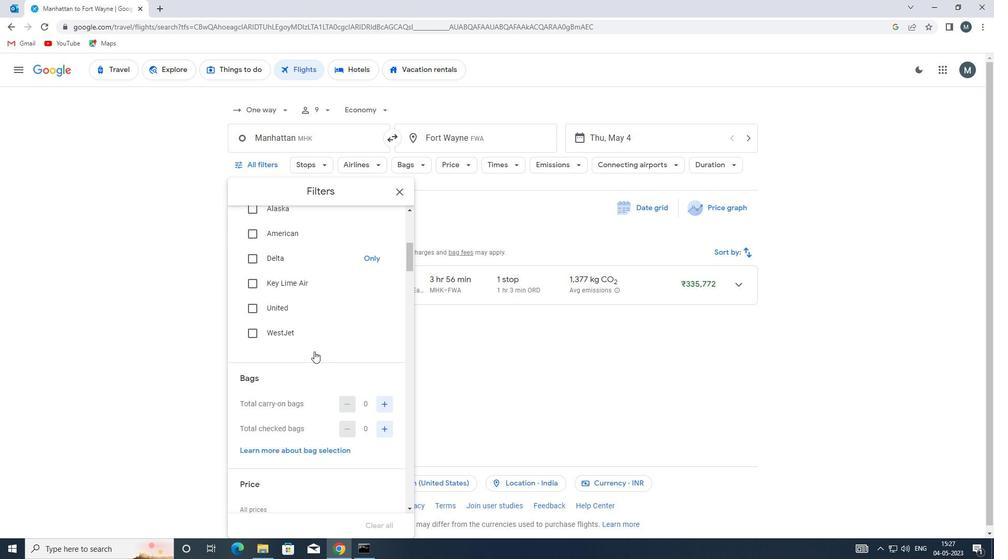 
Action: Mouse scrolled (314, 351) with delta (0, 0)
Screenshot: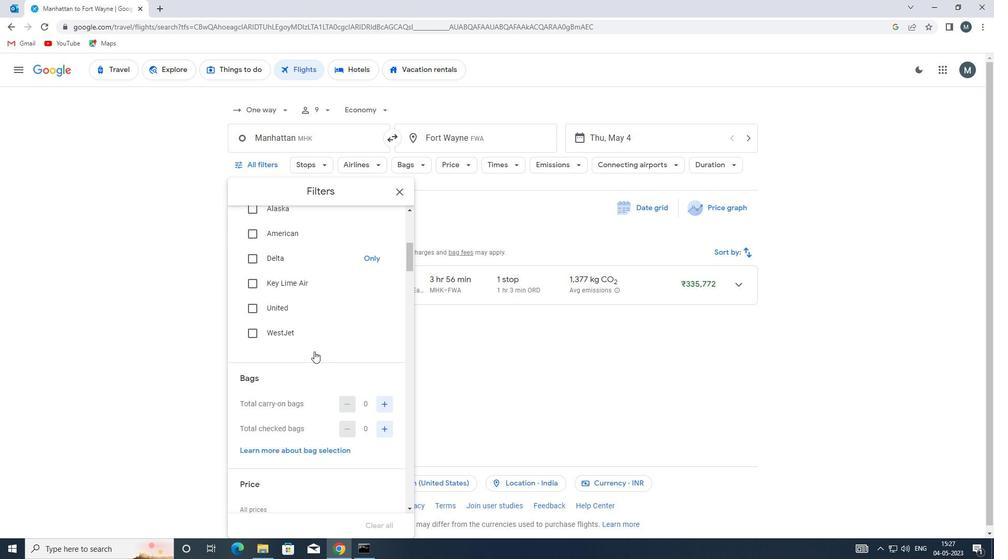 
Action: Mouse moved to (380, 380)
Screenshot: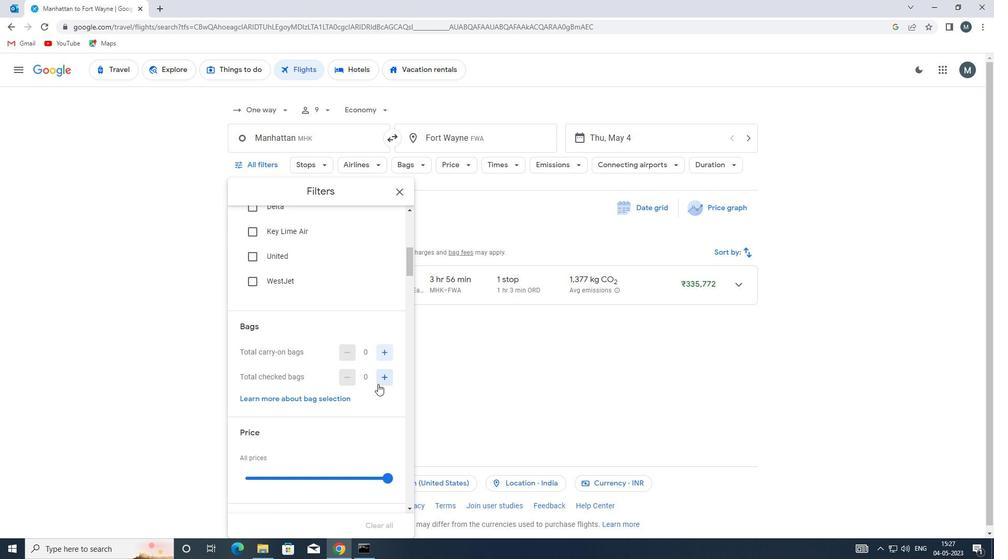 
Action: Mouse pressed left at (380, 380)
Screenshot: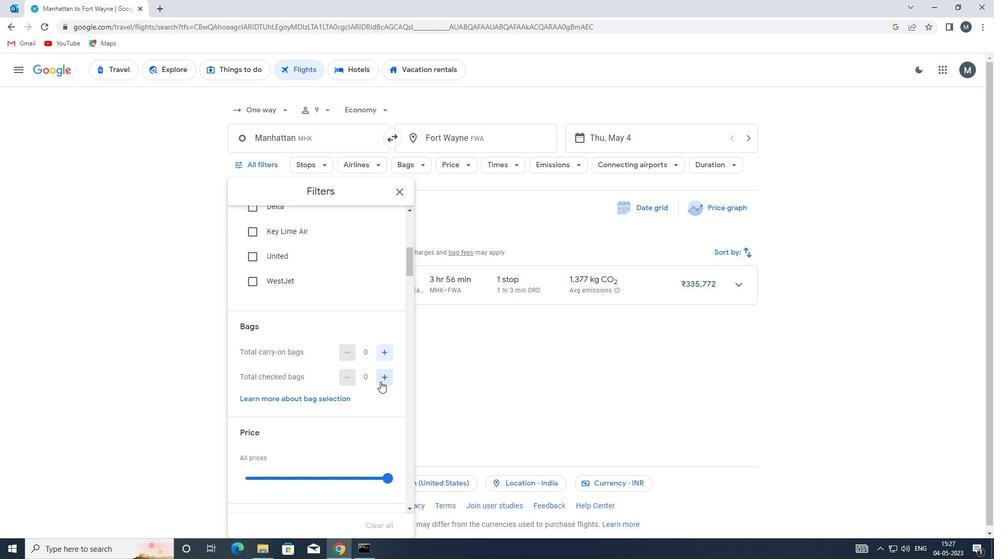 
Action: Mouse pressed left at (380, 380)
Screenshot: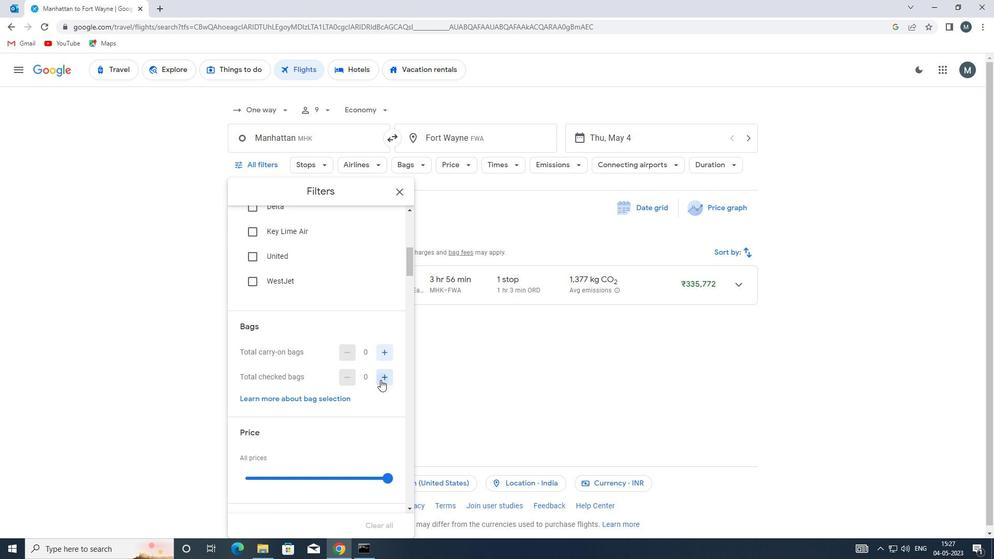 
Action: Mouse moved to (333, 367)
Screenshot: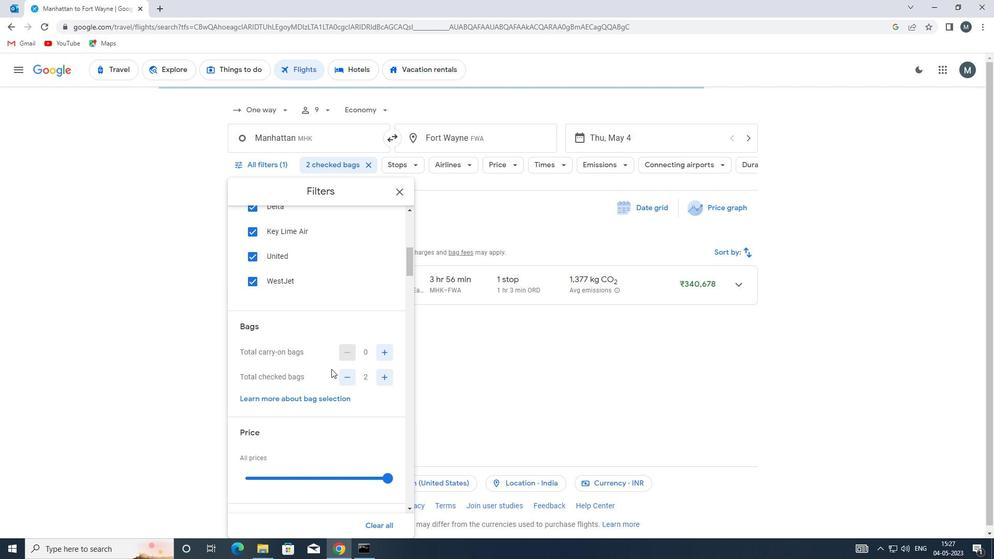 
Action: Mouse scrolled (333, 366) with delta (0, 0)
Screenshot: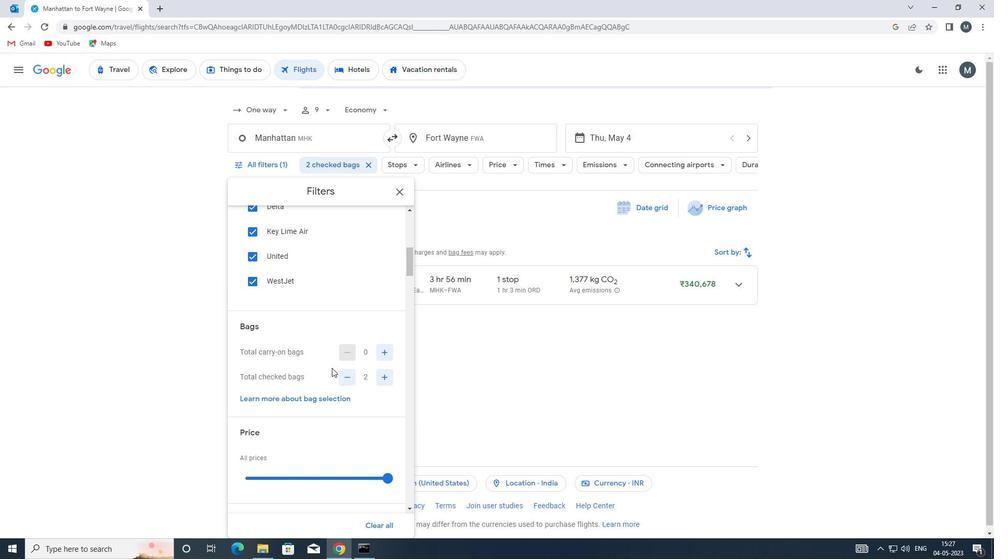 
Action: Mouse moved to (311, 419)
Screenshot: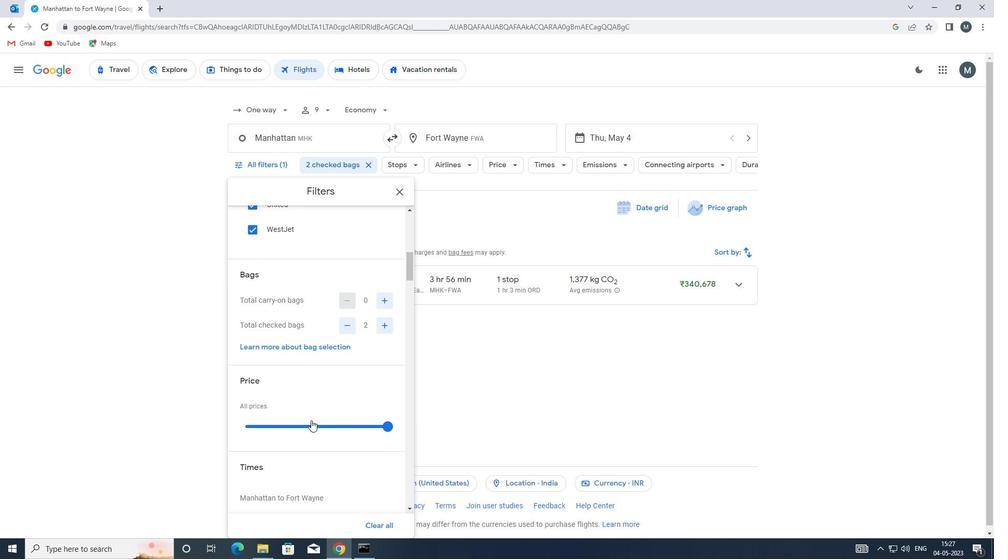 
Action: Mouse pressed left at (311, 419)
Screenshot: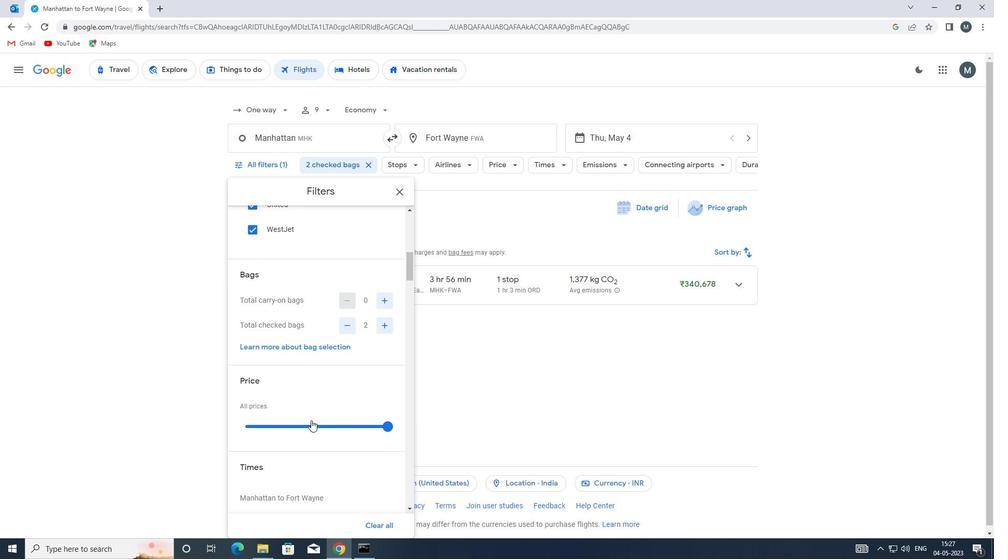 
Action: Mouse pressed left at (311, 419)
Screenshot: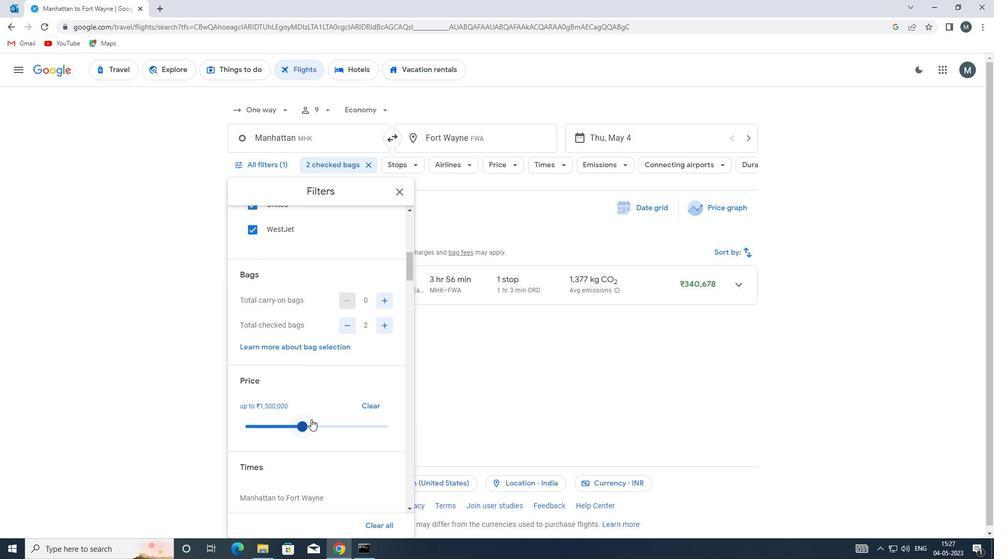 
Action: Mouse moved to (289, 395)
Screenshot: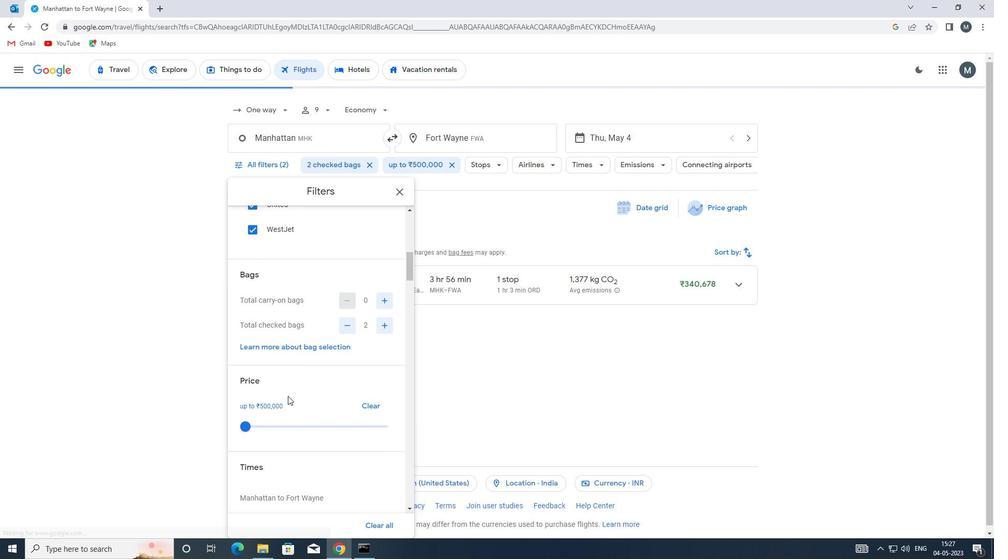 
Action: Mouse scrolled (289, 395) with delta (0, 0)
Screenshot: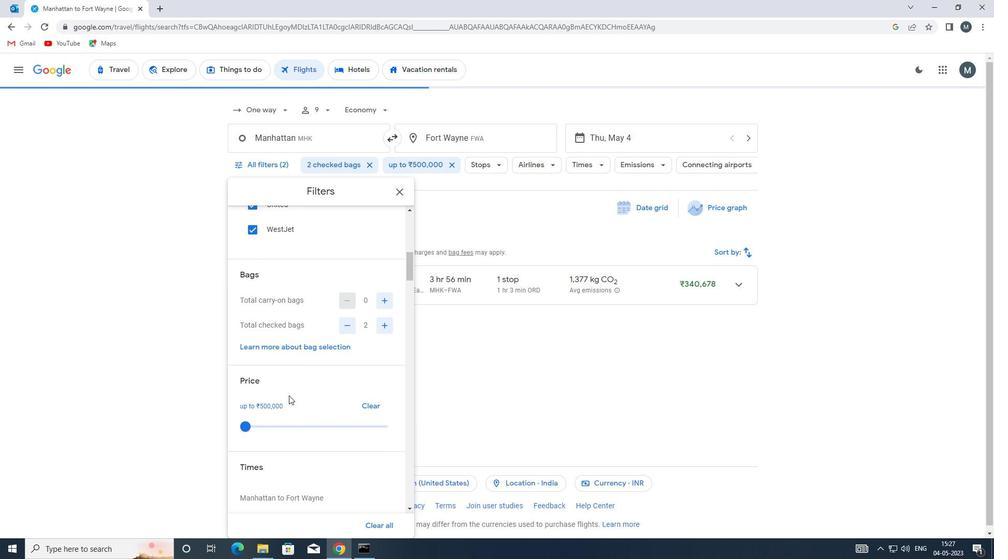 
Action: Mouse moved to (290, 394)
Screenshot: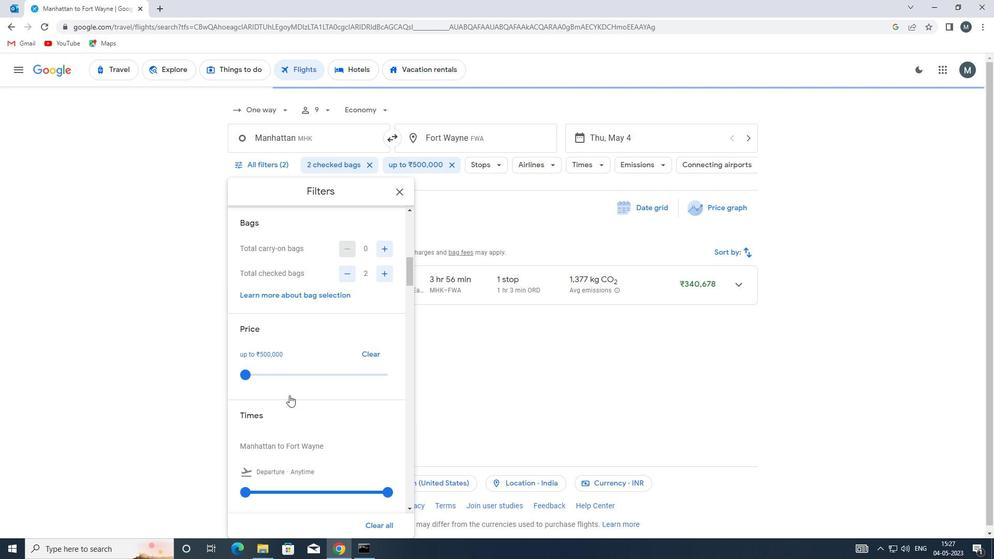 
Action: Mouse scrolled (290, 394) with delta (0, 0)
Screenshot: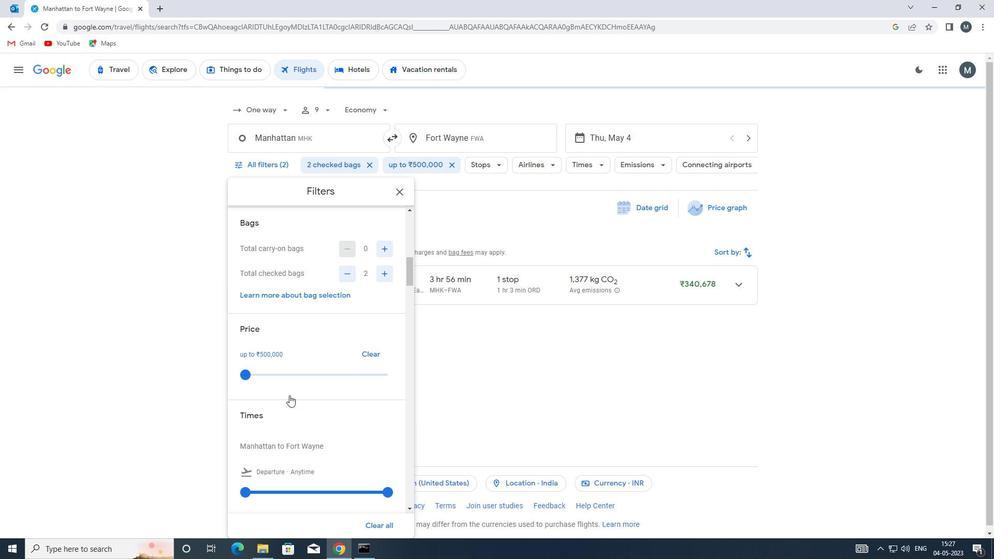 
Action: Mouse moved to (289, 394)
Screenshot: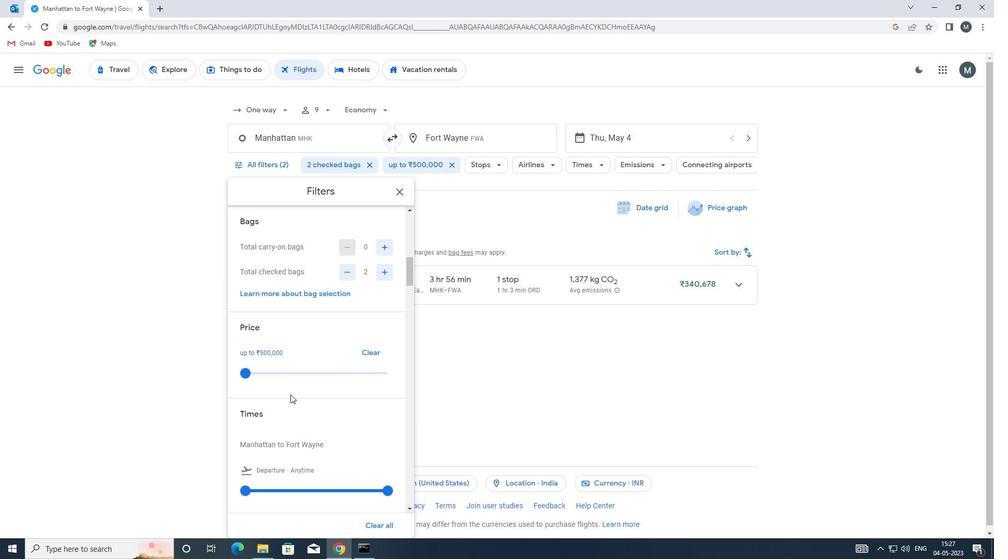 
Action: Mouse scrolled (289, 394) with delta (0, 0)
Screenshot: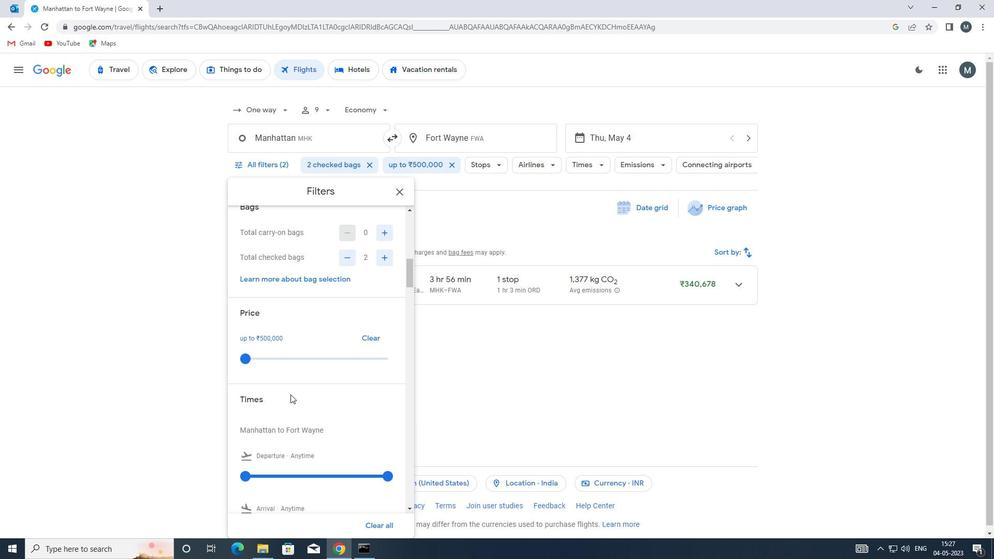 
Action: Mouse moved to (245, 382)
Screenshot: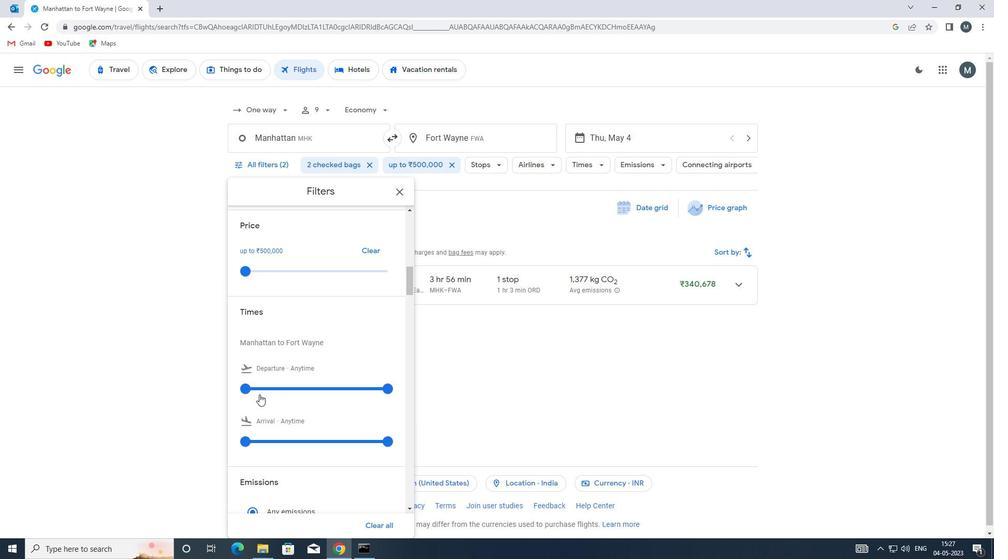 
Action: Mouse pressed left at (245, 382)
Screenshot: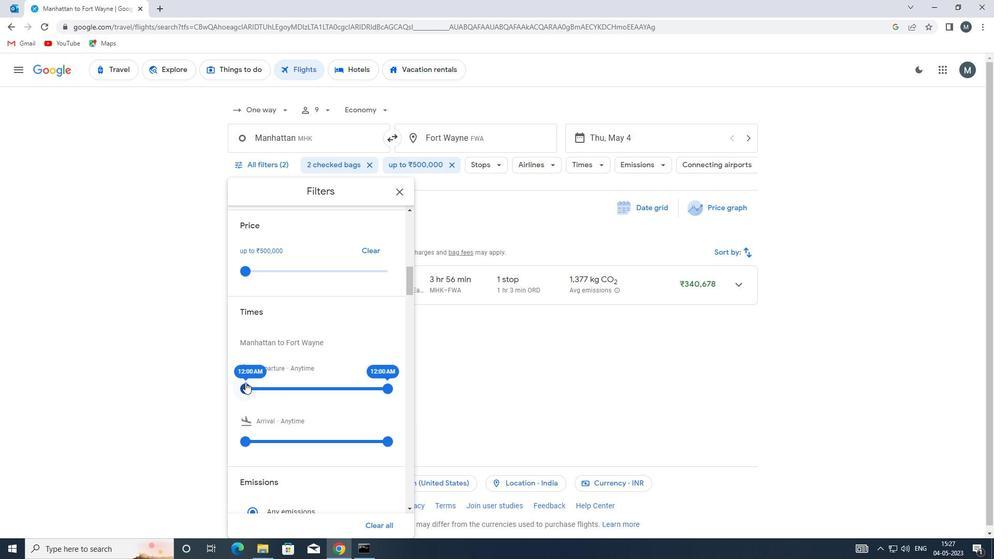 
Action: Mouse moved to (330, 390)
Screenshot: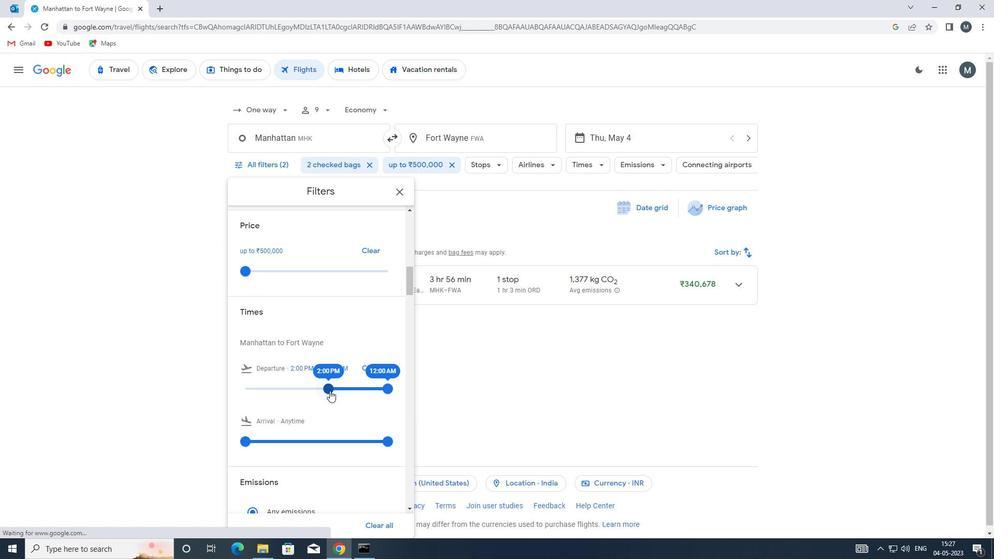 
Action: Mouse pressed left at (330, 390)
Screenshot: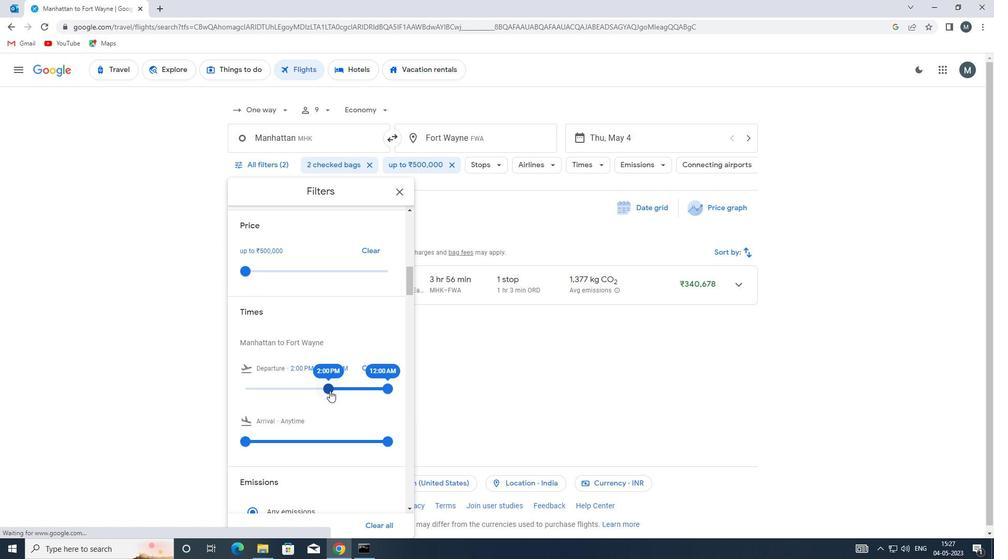 
Action: Mouse moved to (384, 389)
Screenshot: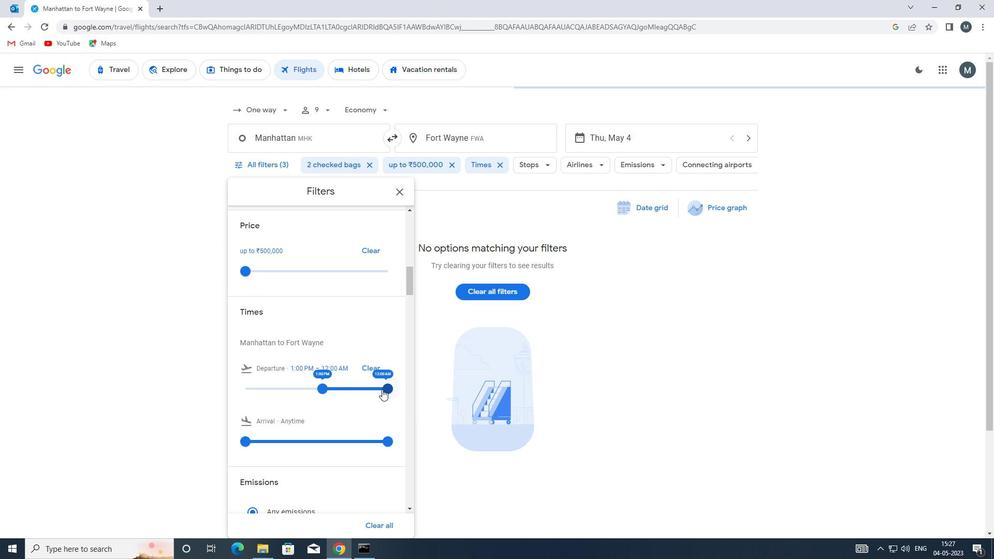 
Action: Mouse pressed left at (384, 389)
Screenshot: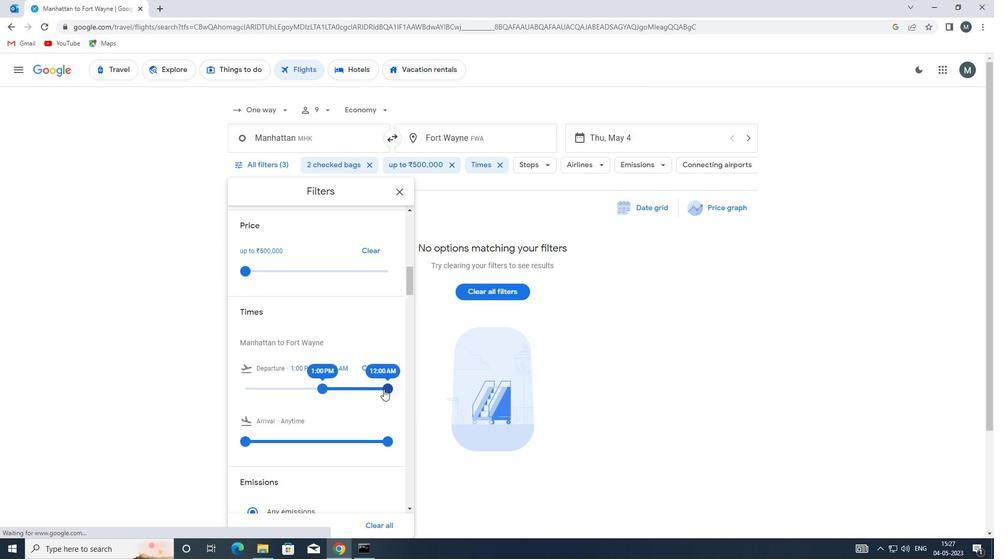 
Action: Mouse moved to (327, 387)
Screenshot: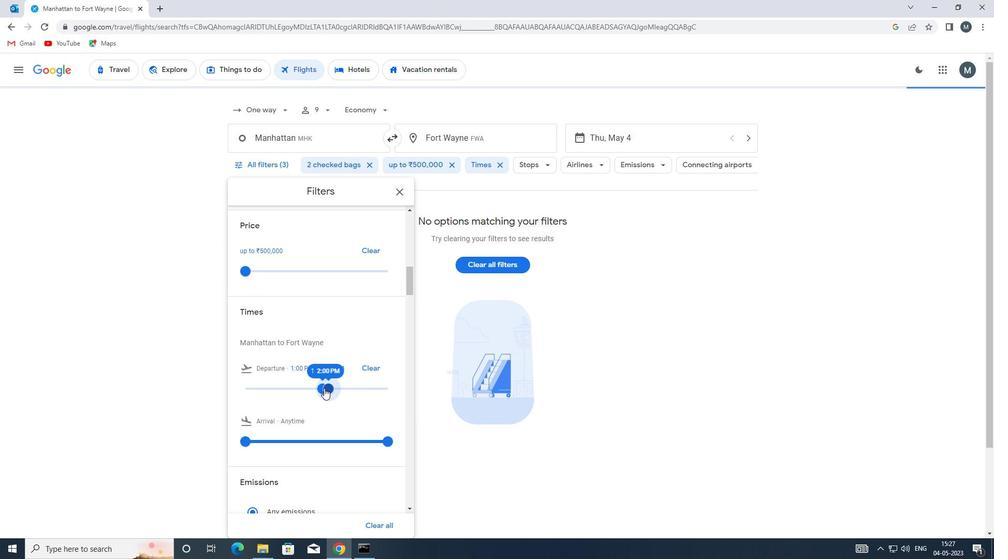 
Action: Mouse scrolled (327, 386) with delta (0, 0)
Screenshot: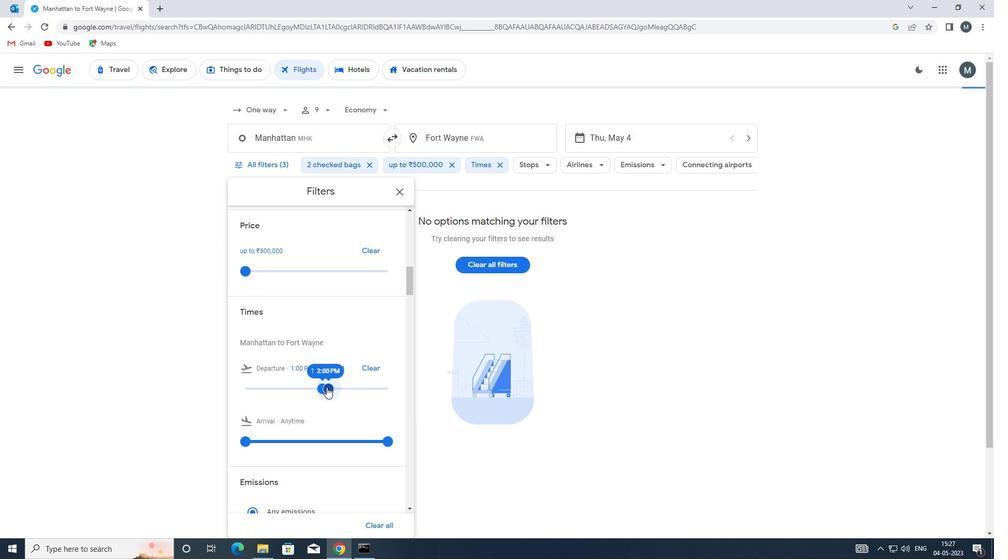 
Action: Mouse moved to (401, 188)
Screenshot: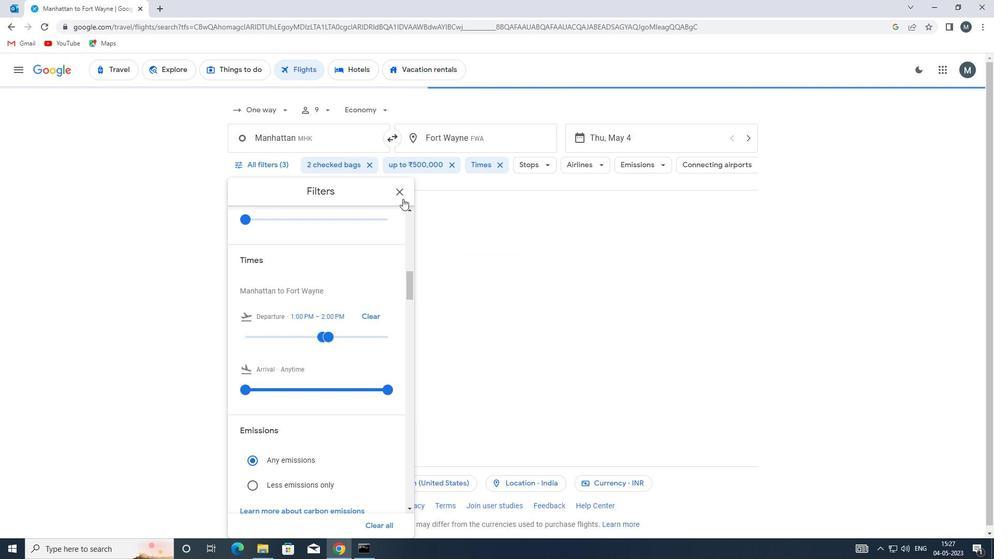 
Action: Mouse pressed left at (401, 188)
Screenshot: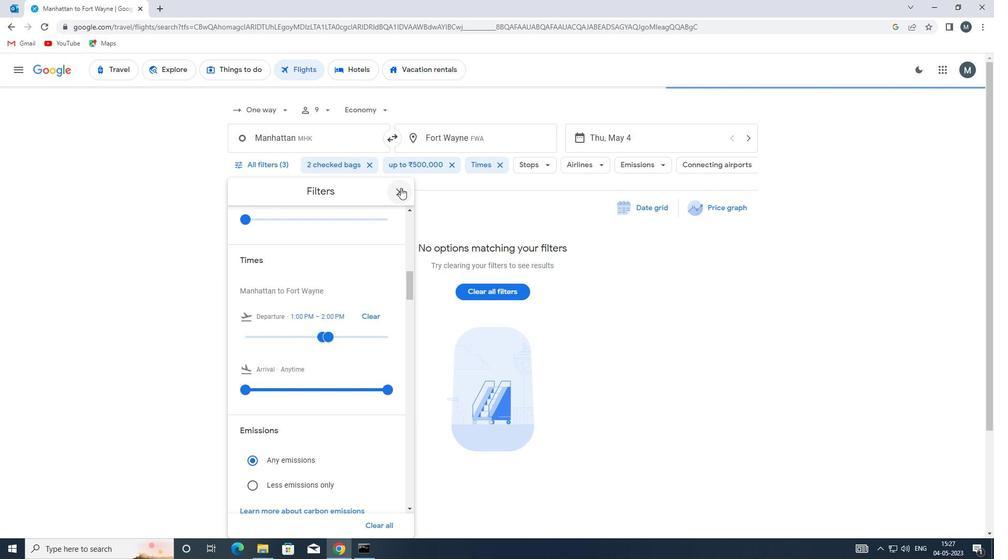 
Action: Mouse moved to (395, 207)
Screenshot: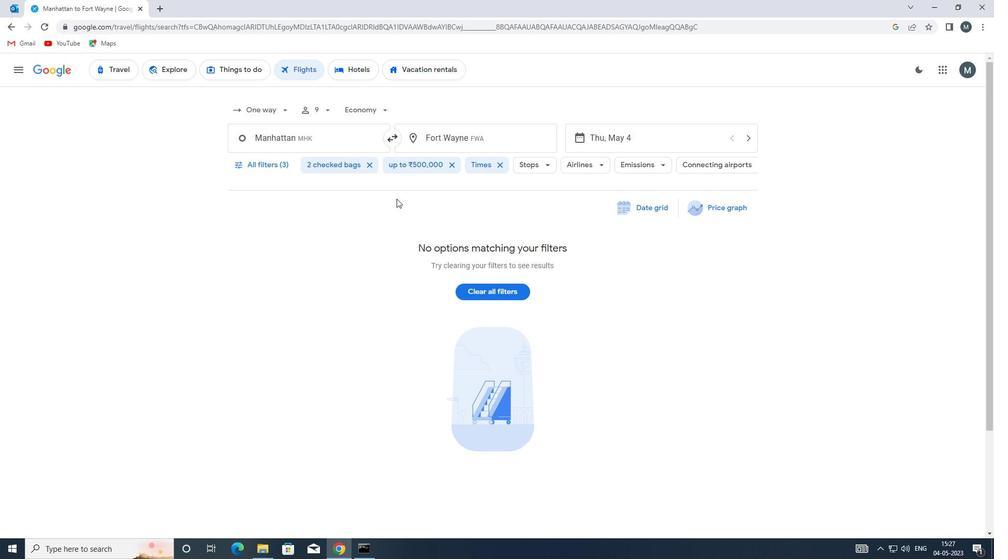 
